 Task: Create a due date automation trigger when advanced on, on the monday of the week before a card is due add dates due in 1 days at 11:00 AM.
Action: Mouse moved to (1256, 101)
Screenshot: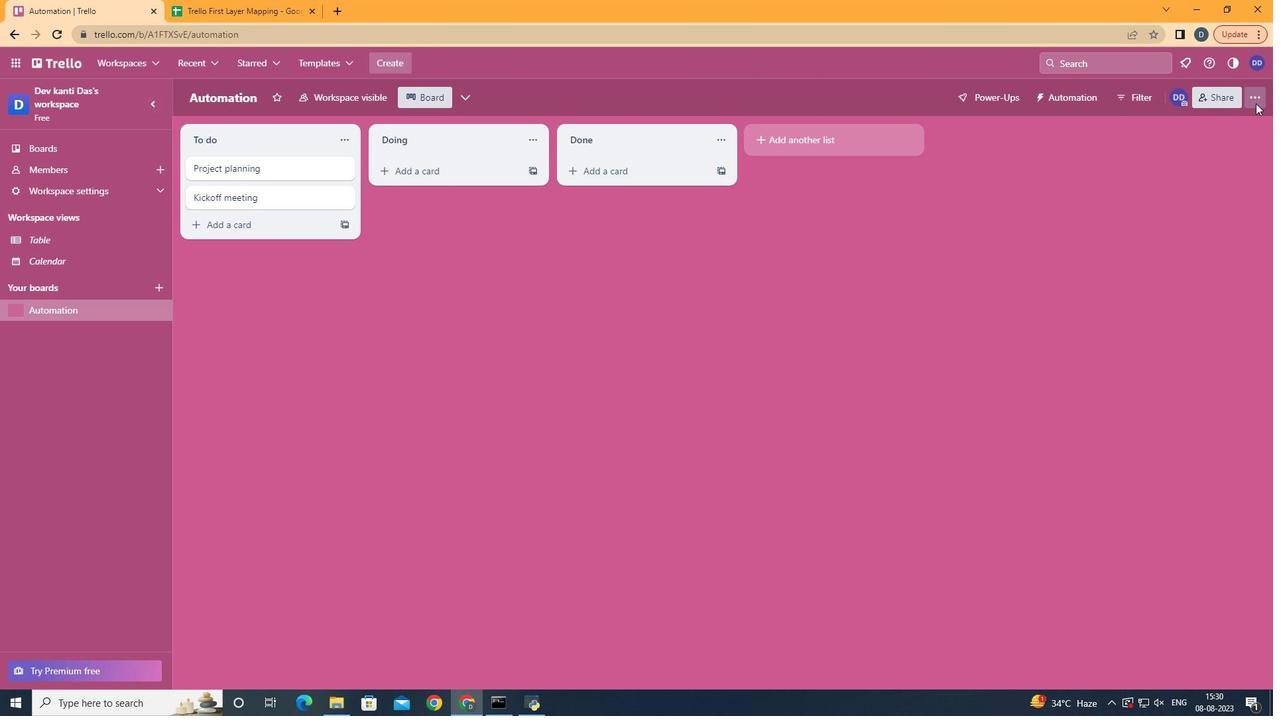 
Action: Mouse pressed left at (1256, 101)
Screenshot: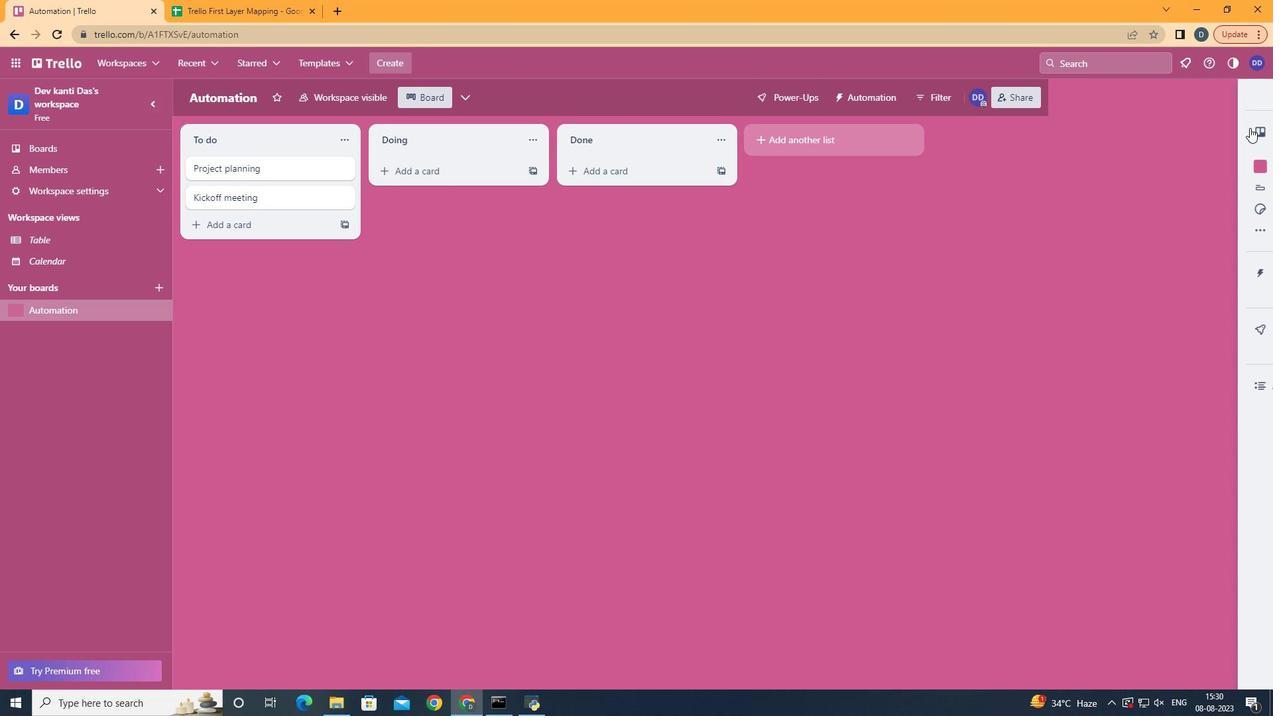 
Action: Mouse moved to (1195, 279)
Screenshot: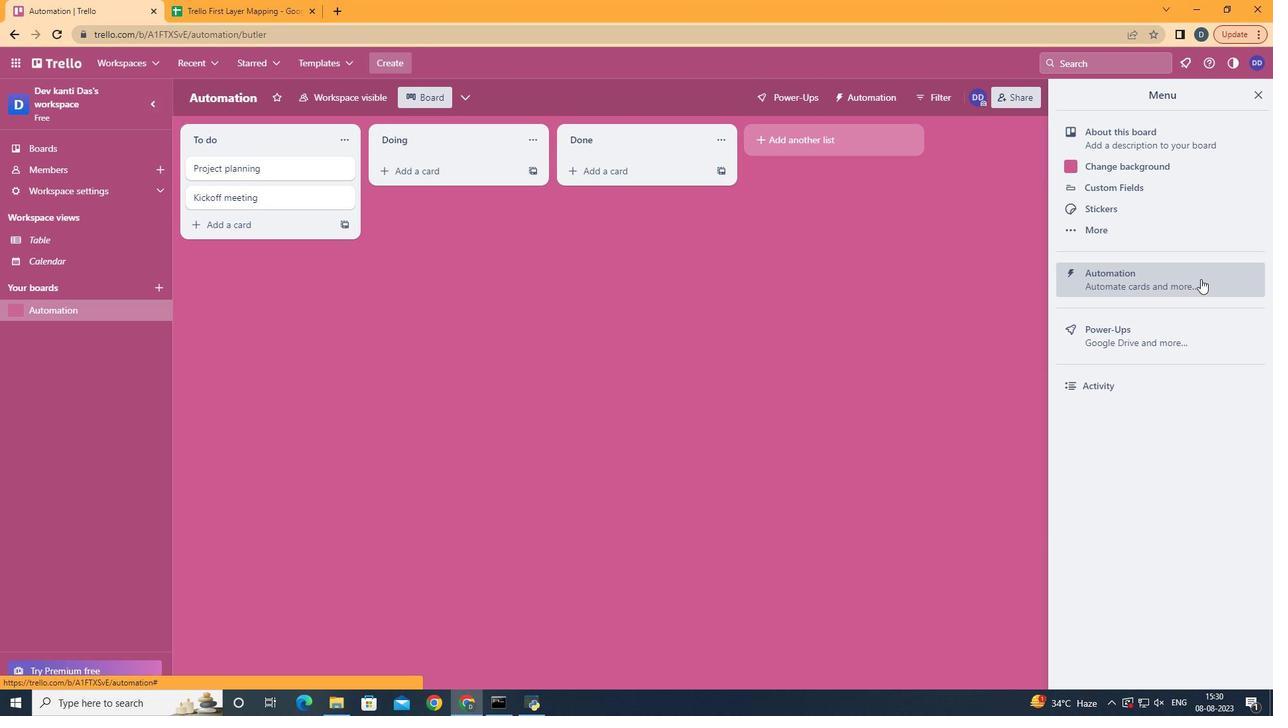 
Action: Mouse pressed left at (1195, 279)
Screenshot: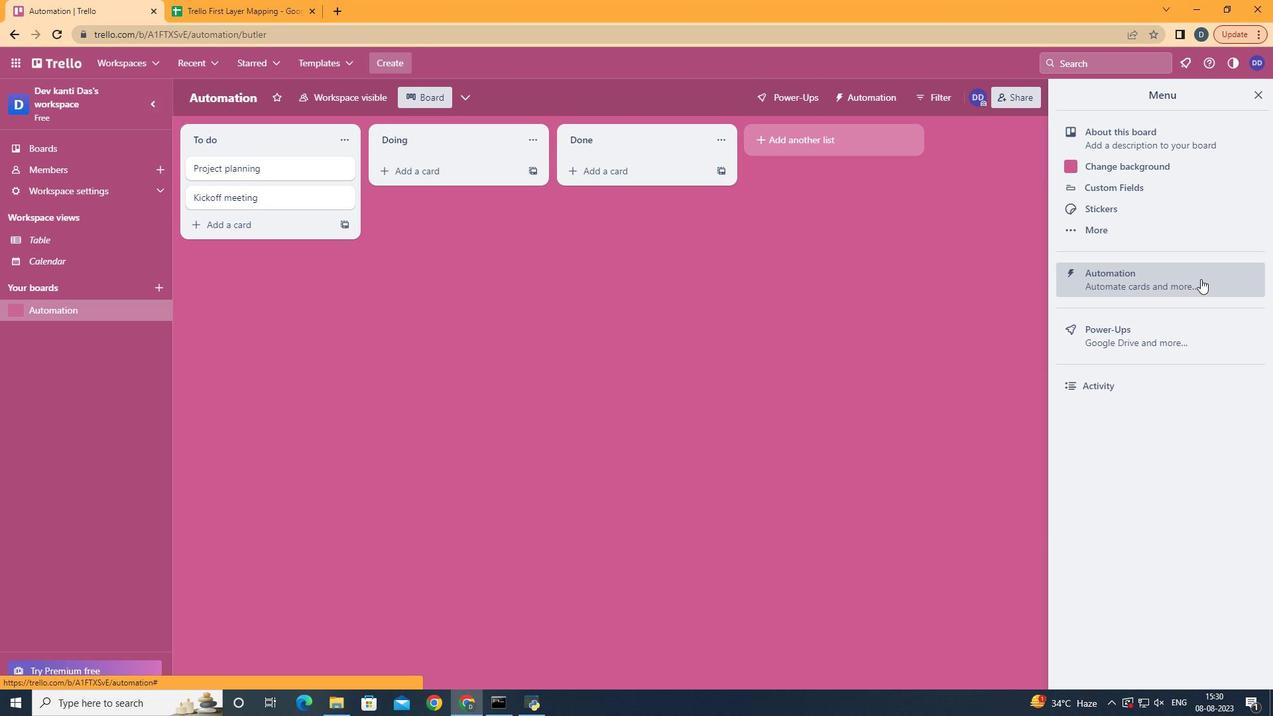 
Action: Mouse moved to (226, 265)
Screenshot: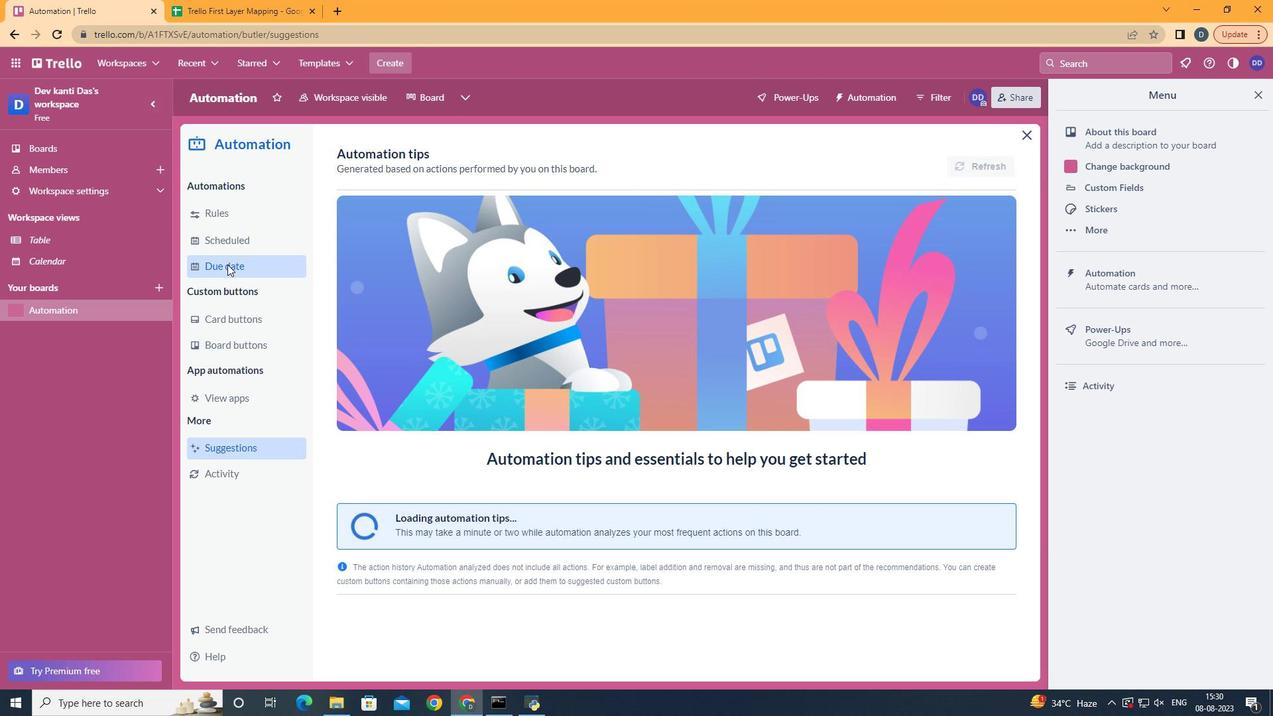 
Action: Mouse pressed left at (226, 265)
Screenshot: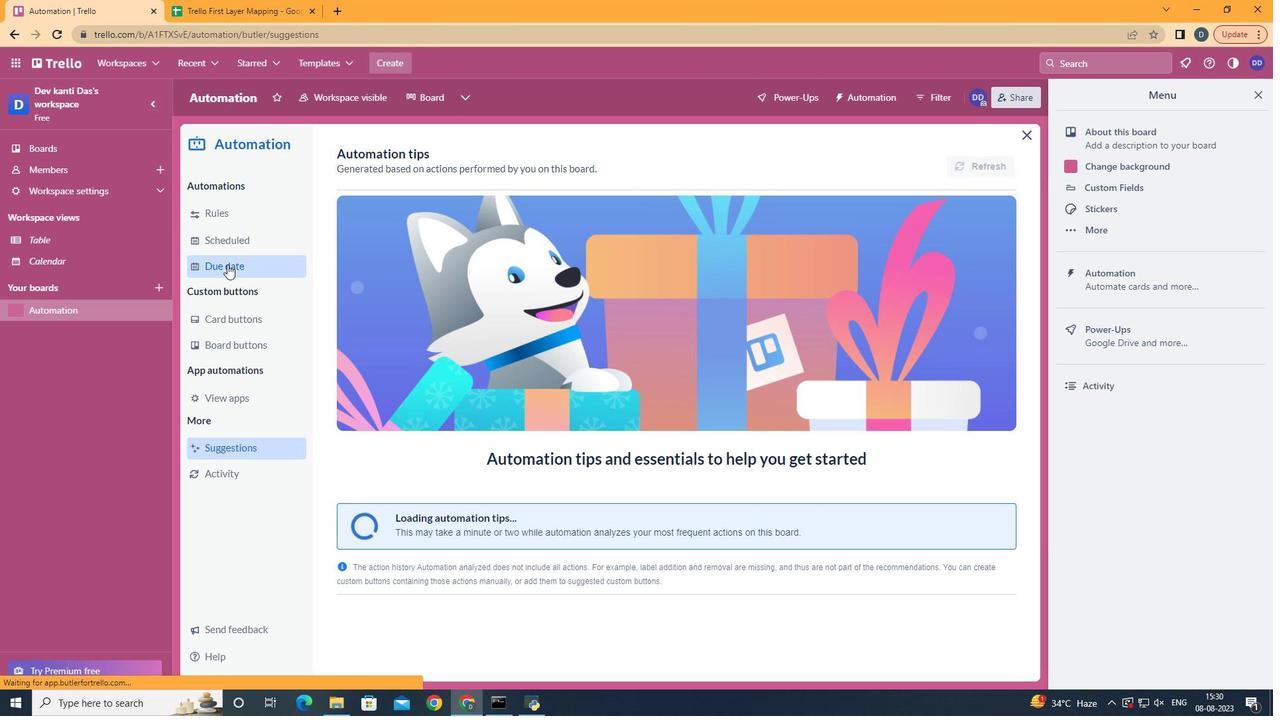 
Action: Mouse moved to (933, 156)
Screenshot: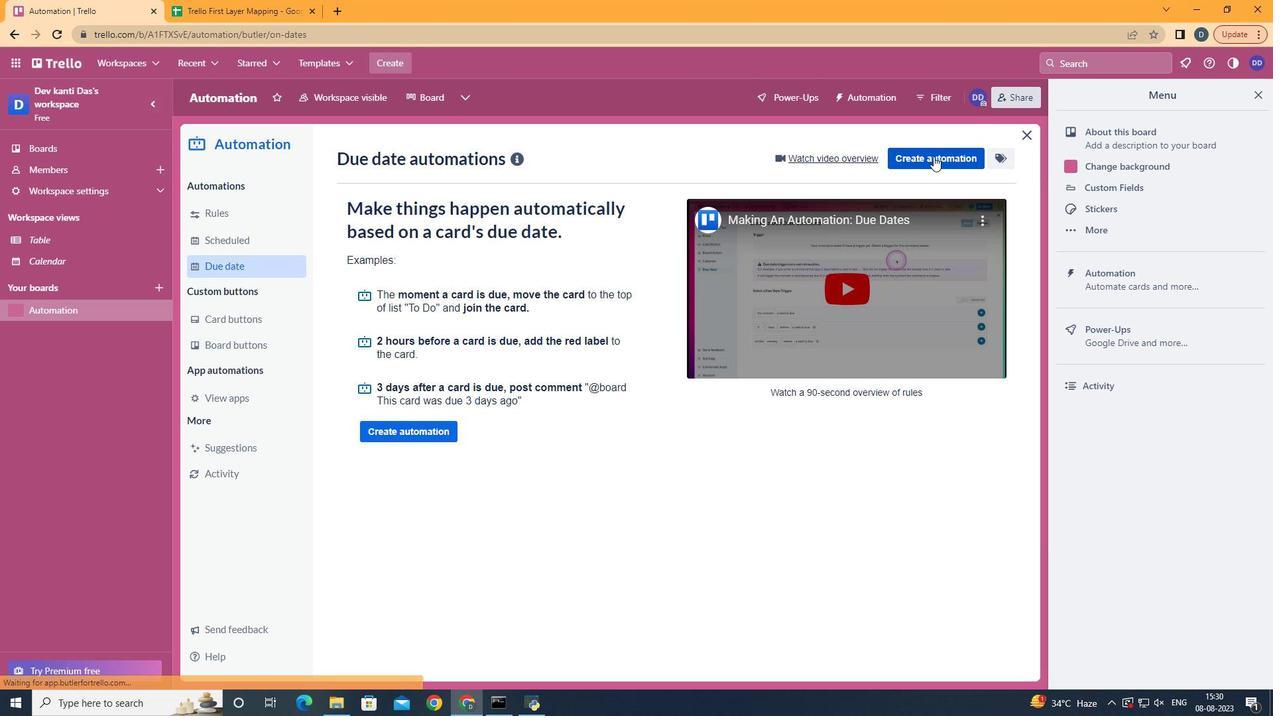 
Action: Mouse pressed left at (933, 156)
Screenshot: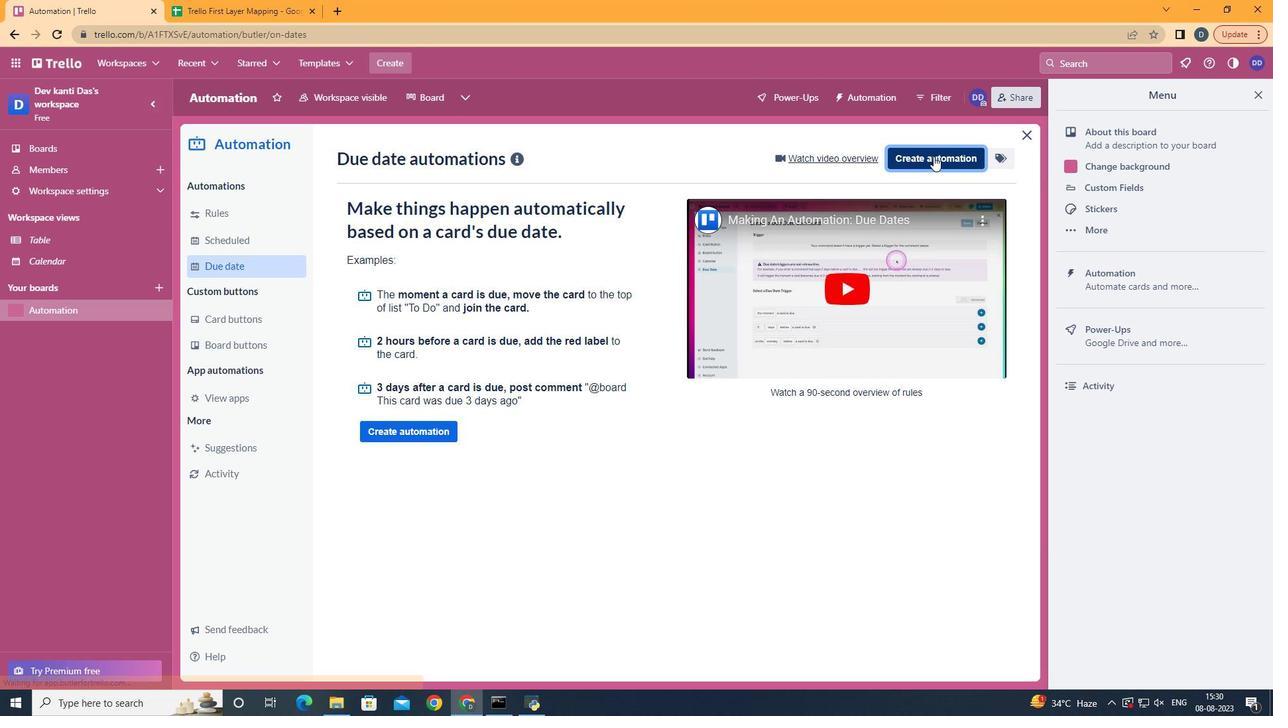 
Action: Mouse moved to (705, 288)
Screenshot: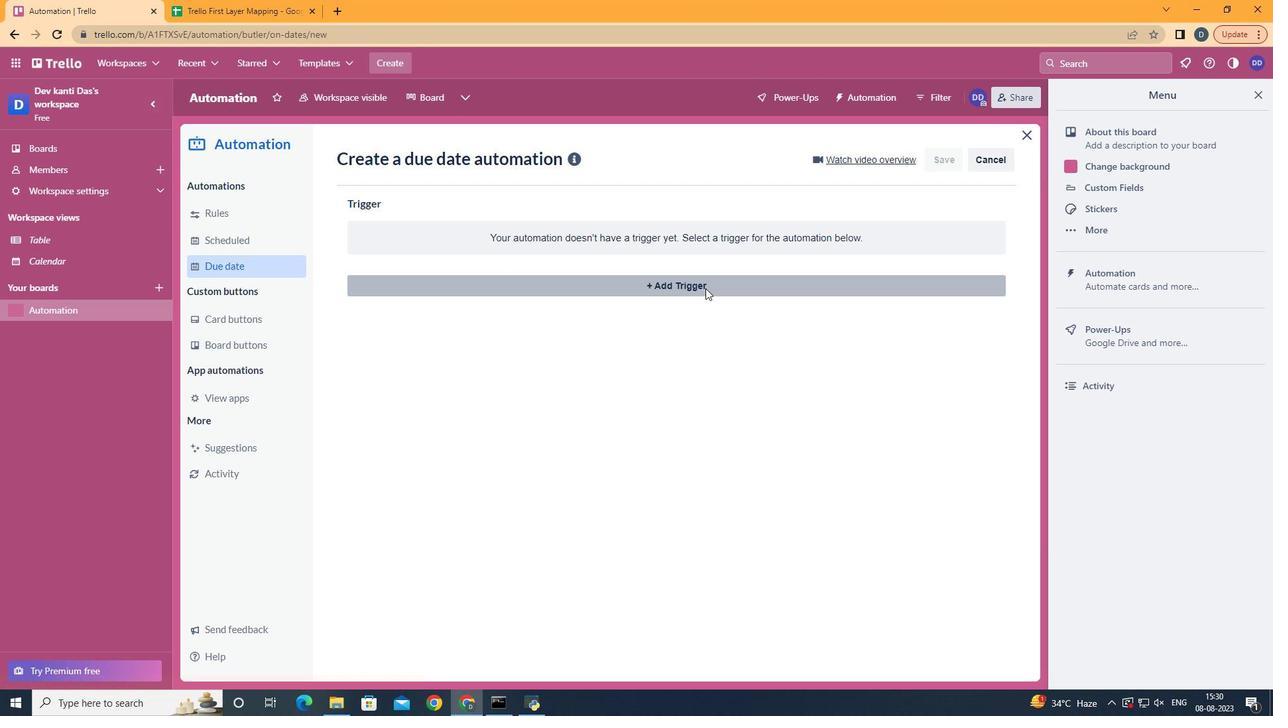 
Action: Mouse pressed left at (705, 288)
Screenshot: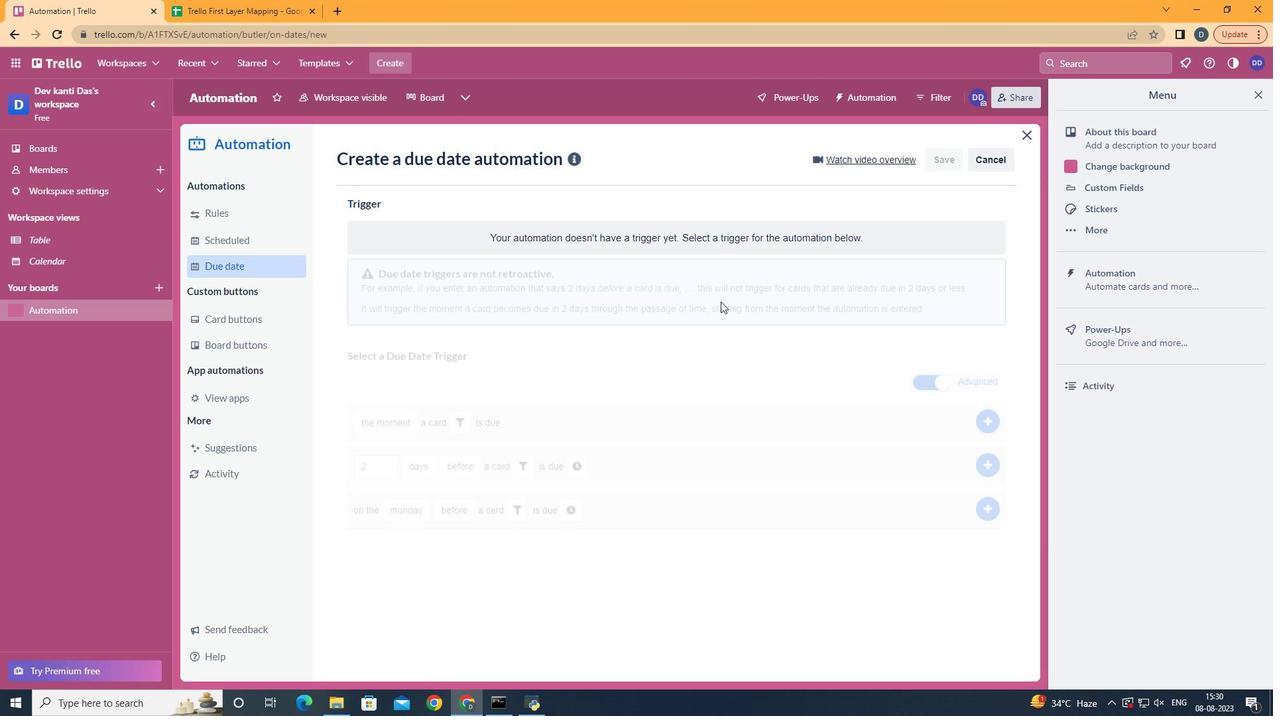 
Action: Mouse moved to (457, 628)
Screenshot: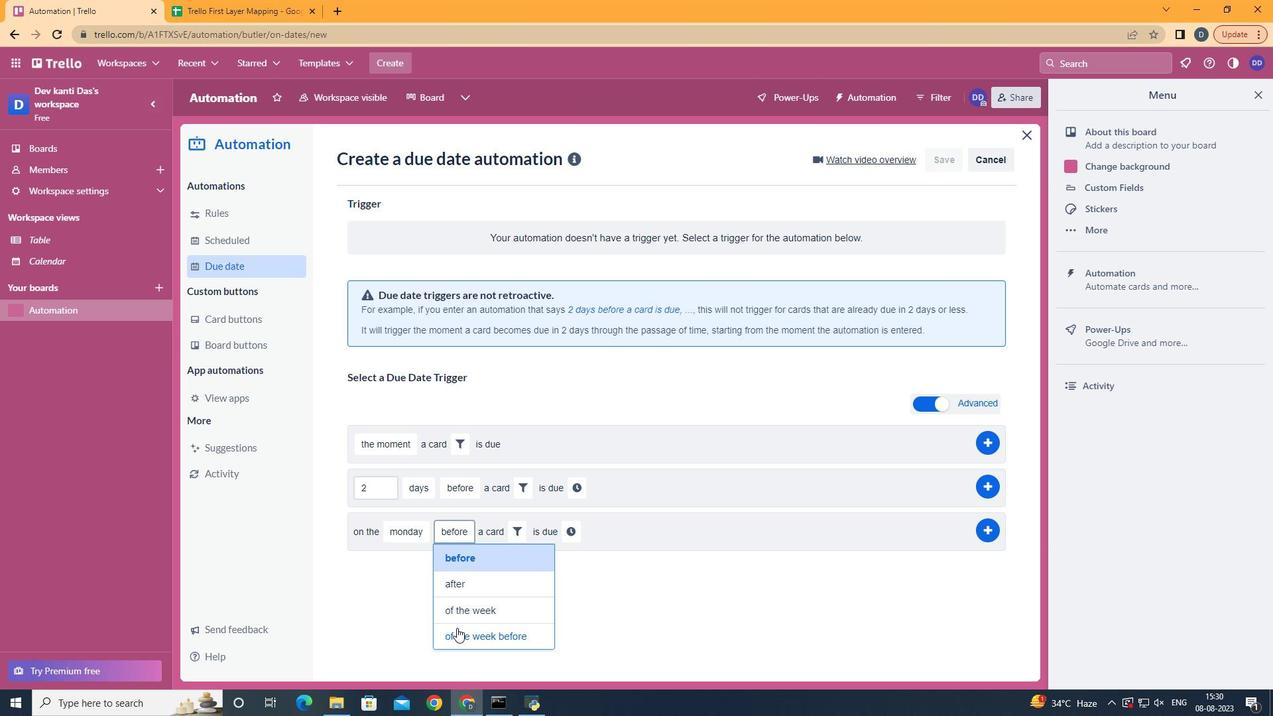 
Action: Mouse pressed left at (457, 628)
Screenshot: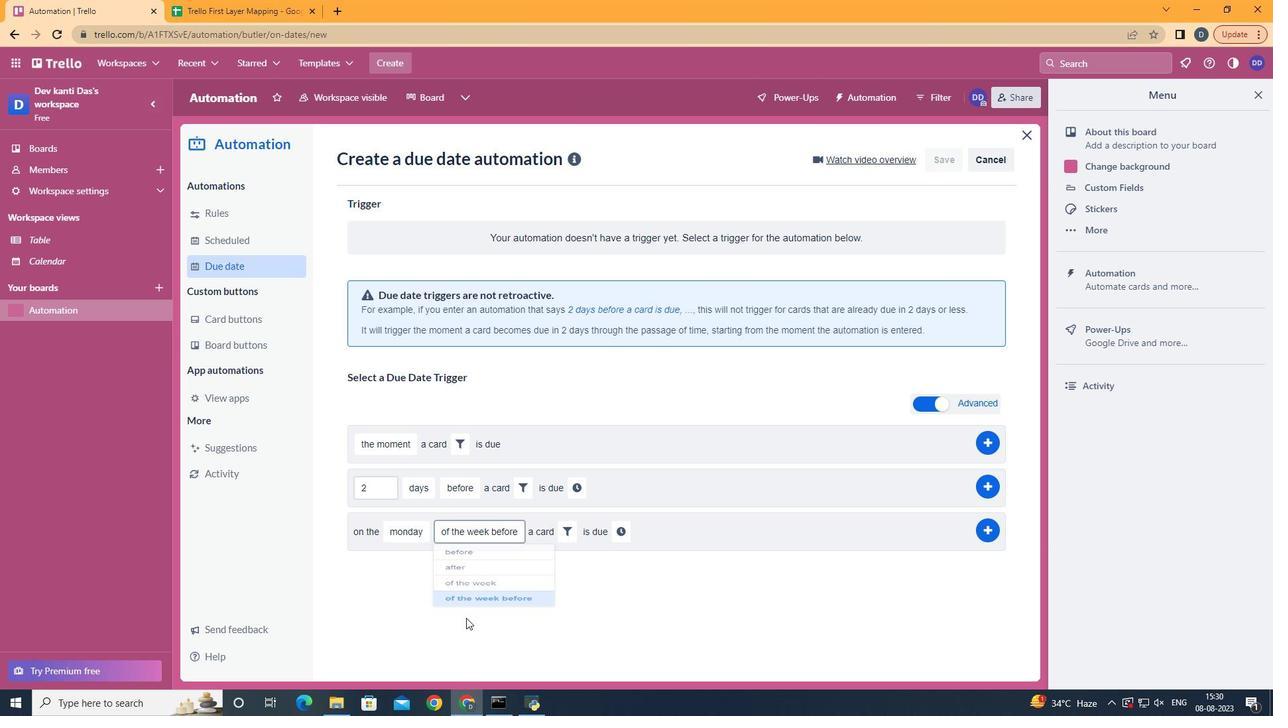 
Action: Mouse moved to (561, 526)
Screenshot: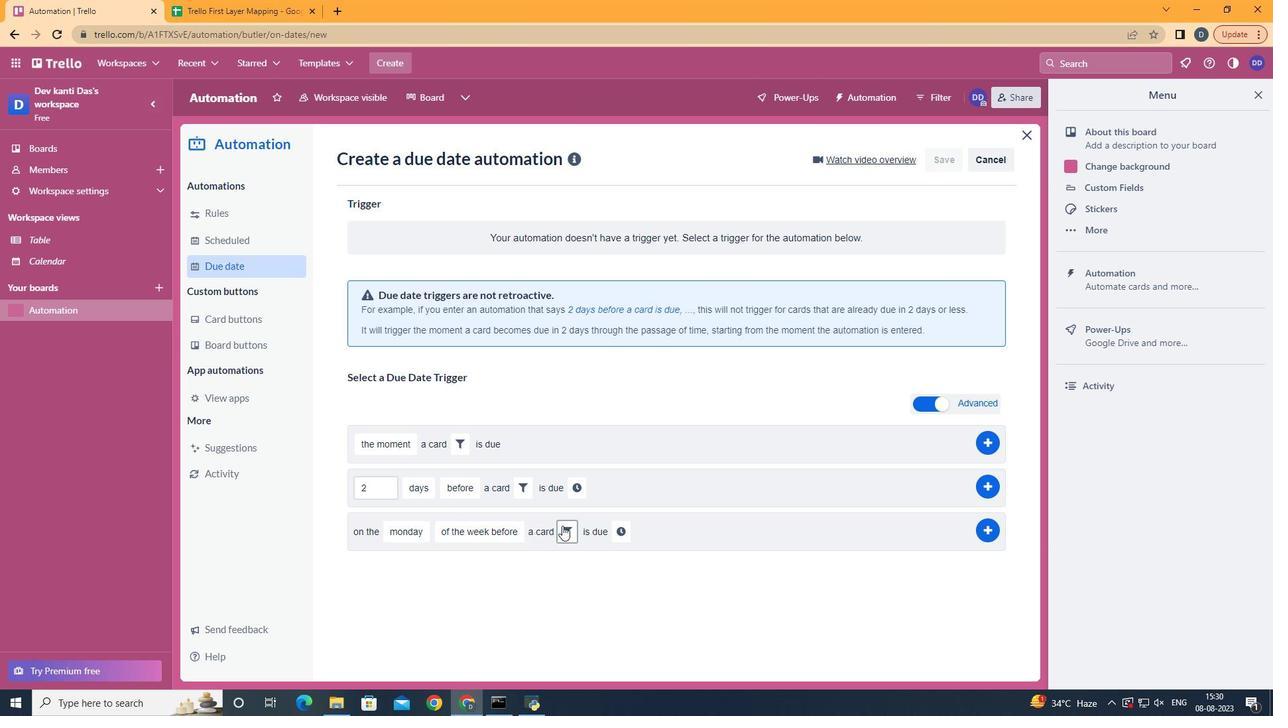
Action: Mouse pressed left at (561, 526)
Screenshot: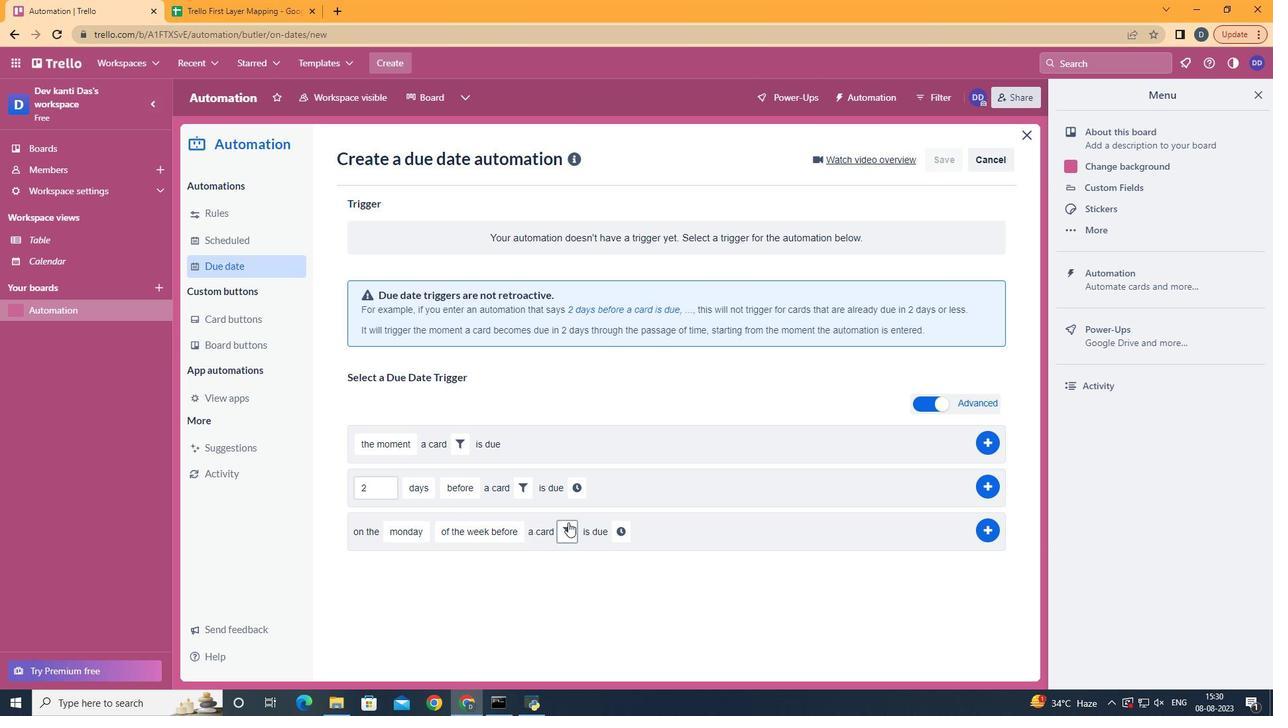 
Action: Mouse moved to (627, 583)
Screenshot: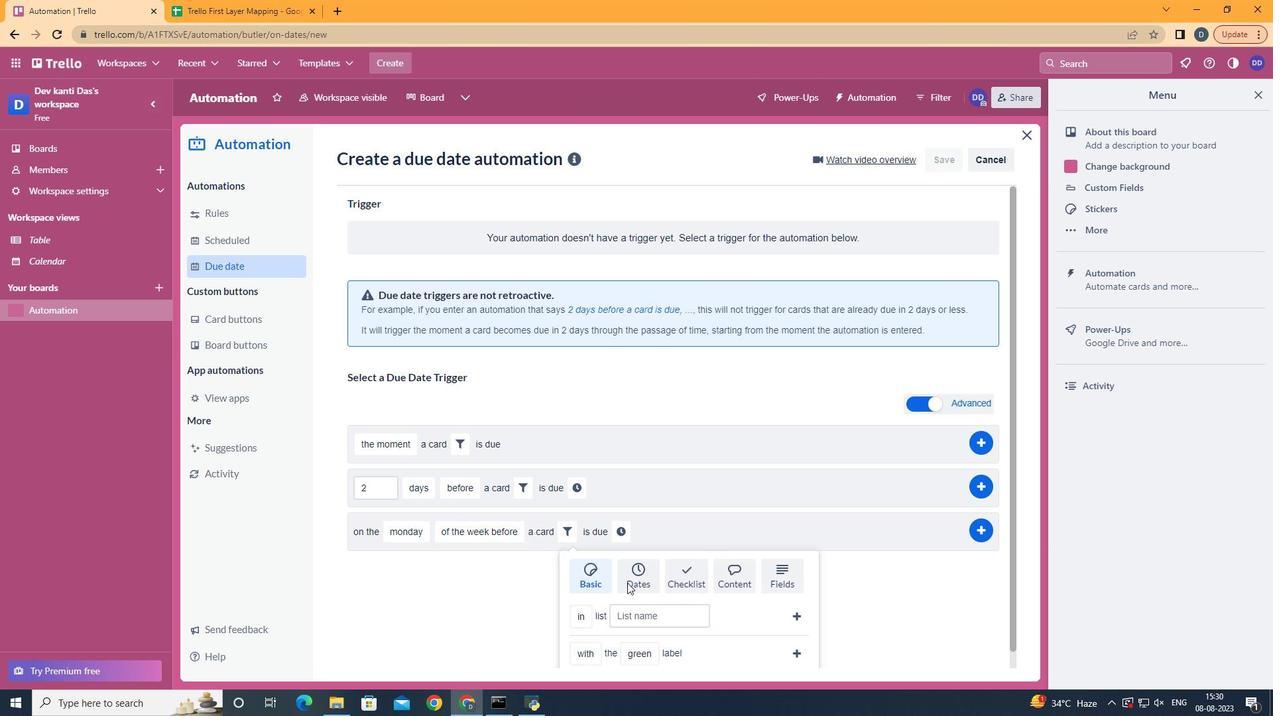 
Action: Mouse pressed left at (627, 583)
Screenshot: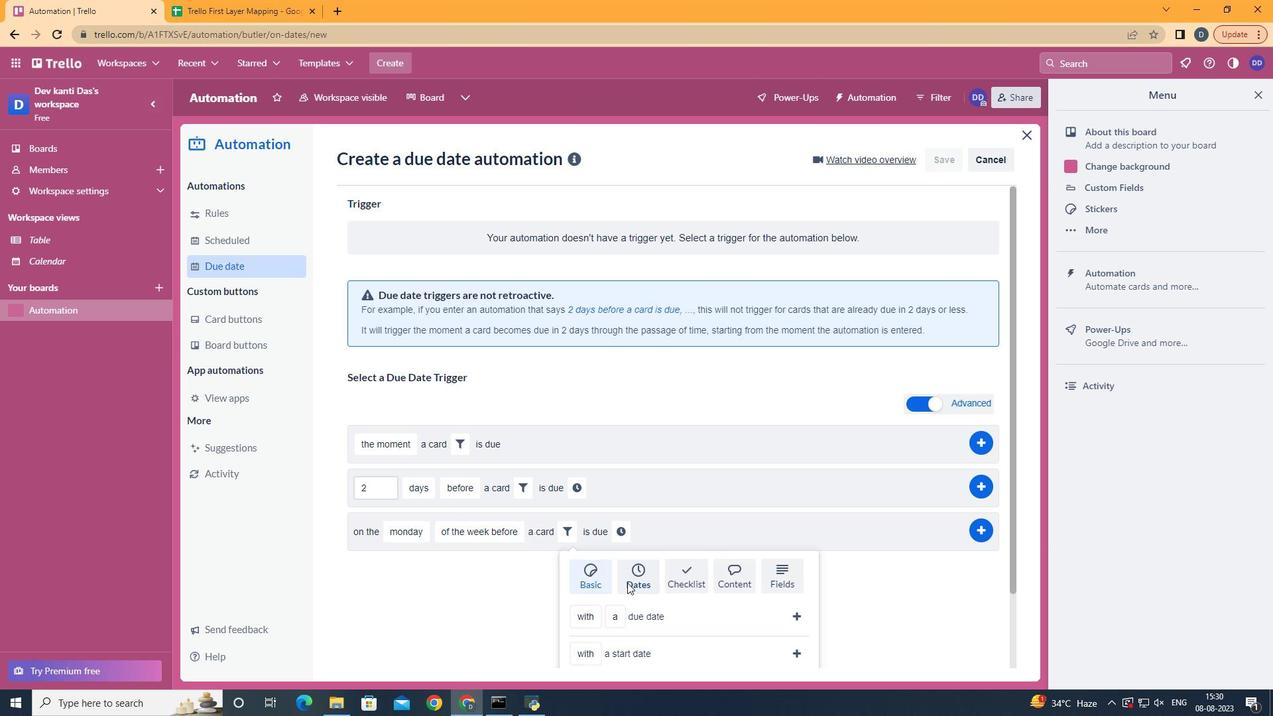 
Action: Mouse scrolled (627, 582) with delta (0, 0)
Screenshot: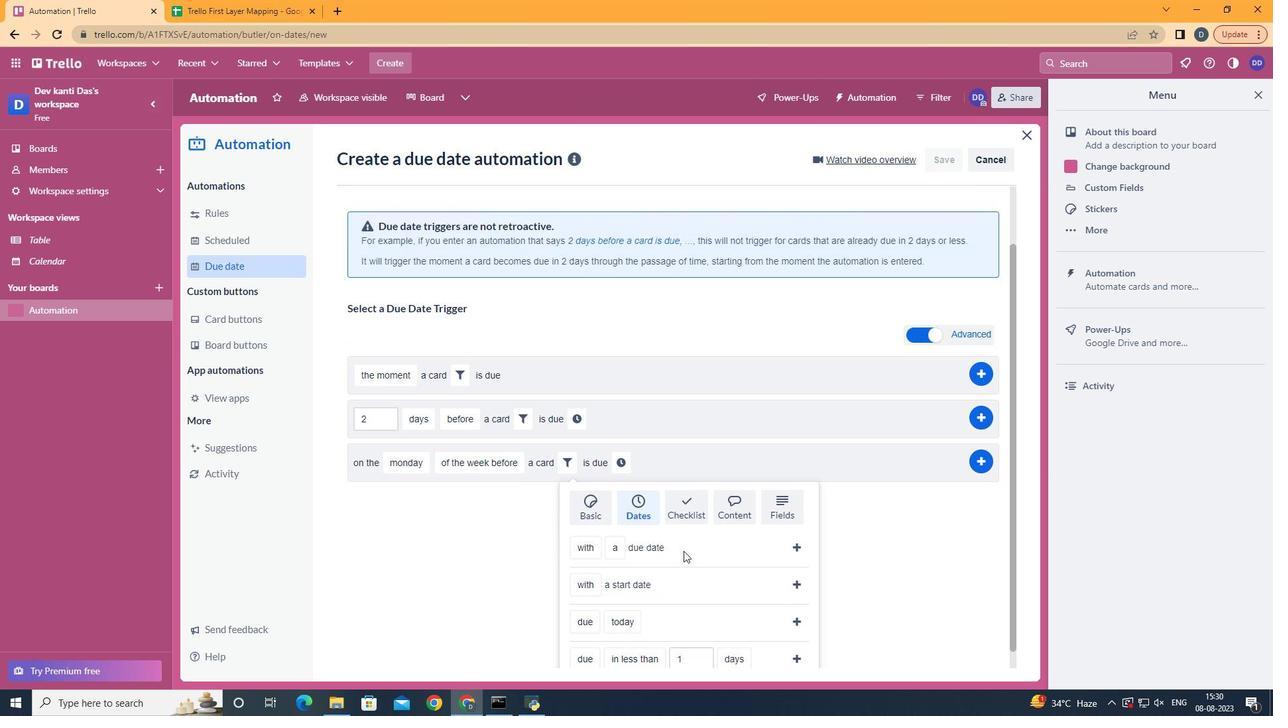 
Action: Mouse scrolled (627, 582) with delta (0, 0)
Screenshot: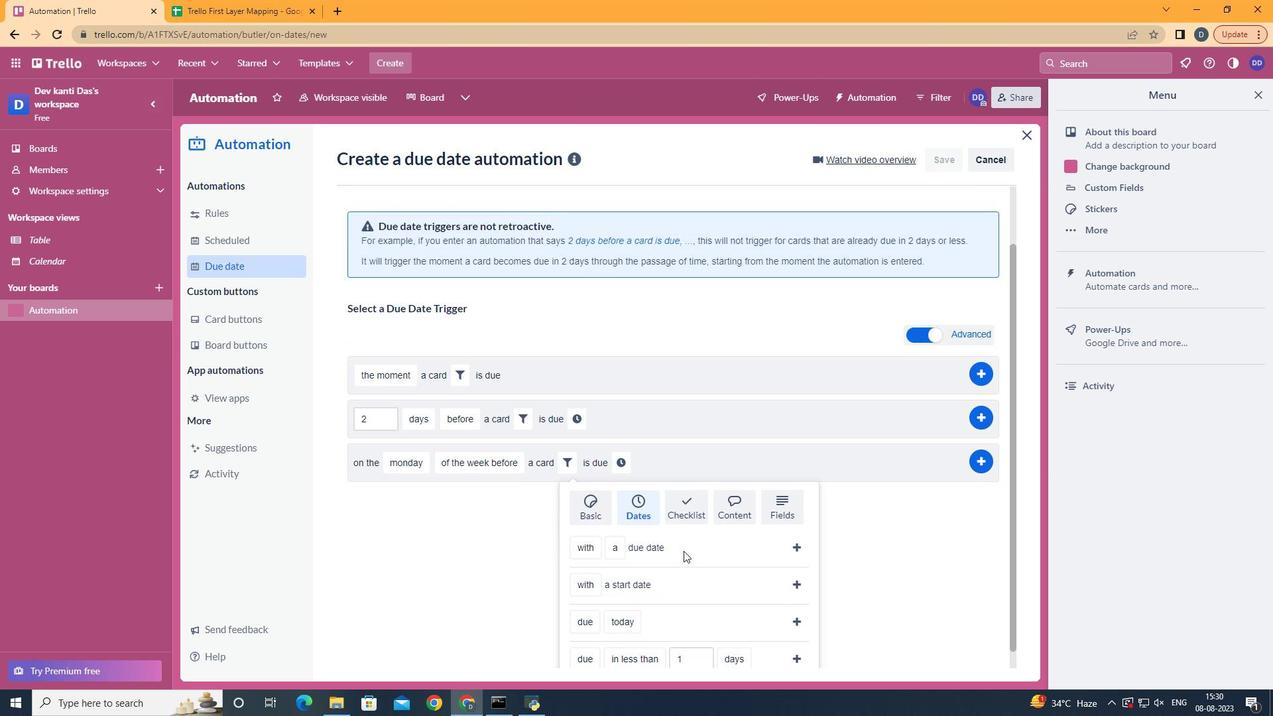
Action: Mouse scrolled (627, 582) with delta (0, 0)
Screenshot: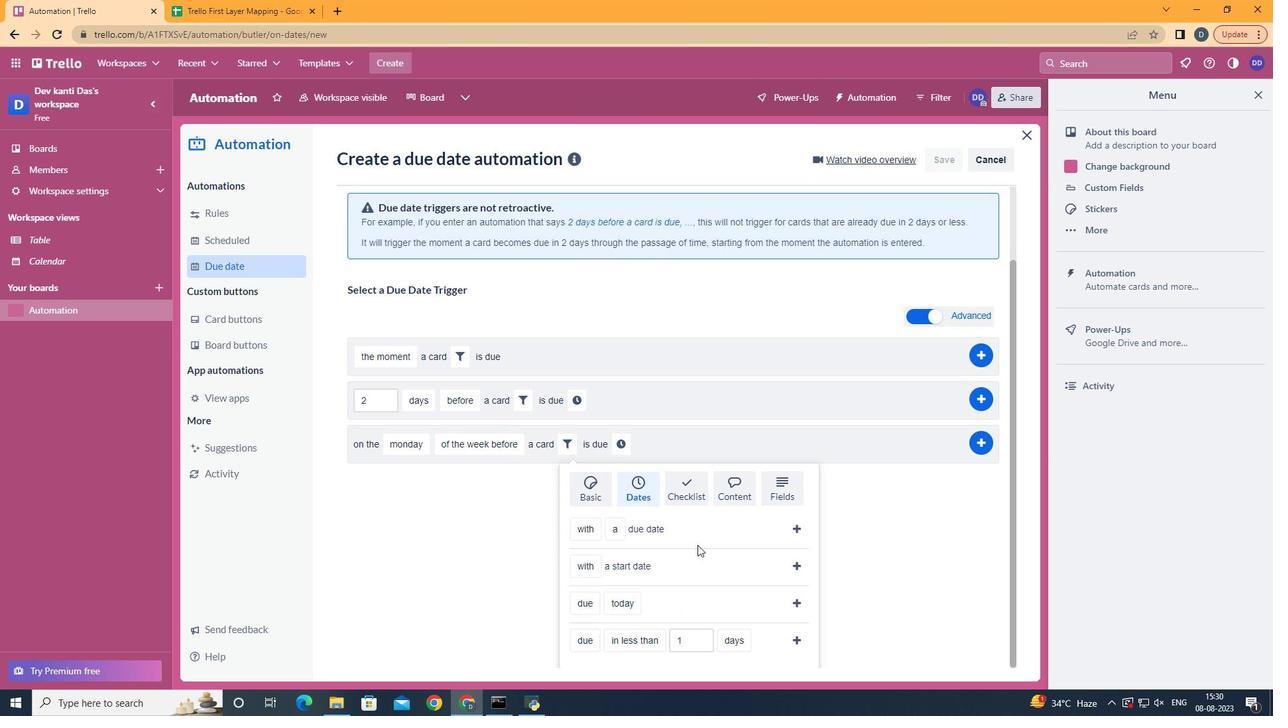 
Action: Mouse scrolled (627, 582) with delta (0, 0)
Screenshot: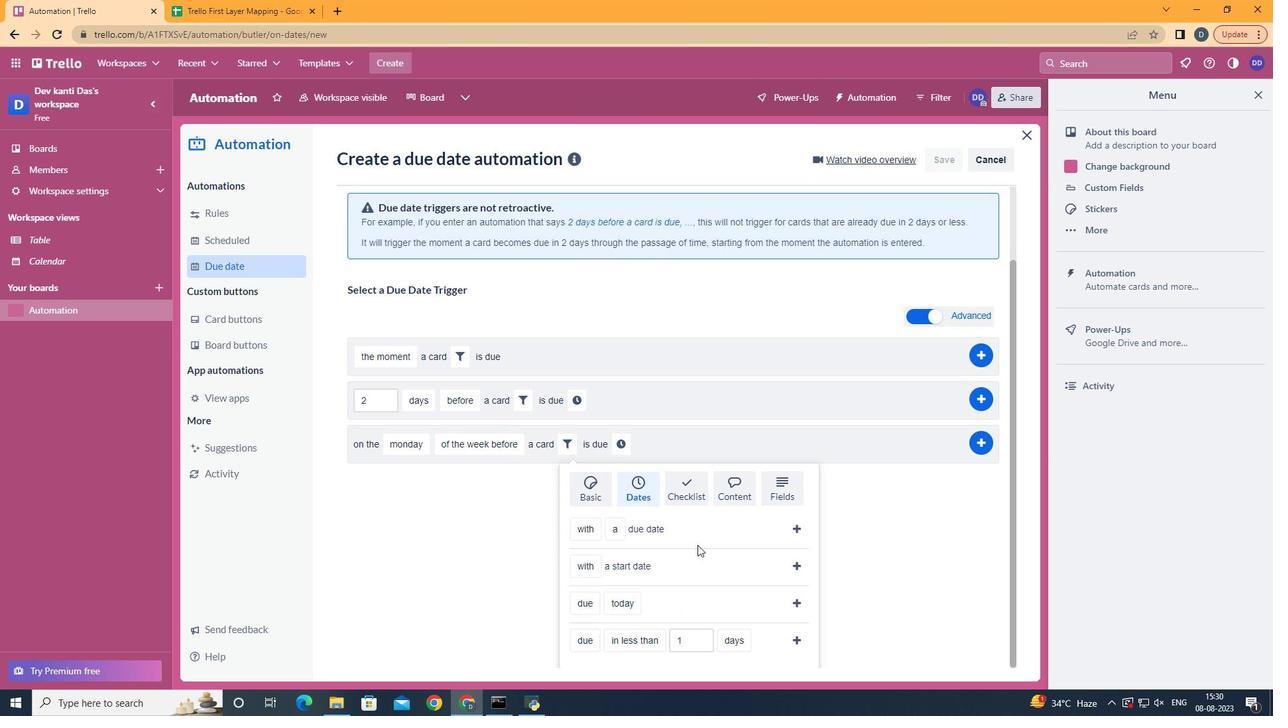 
Action: Mouse scrolled (627, 582) with delta (0, 0)
Screenshot: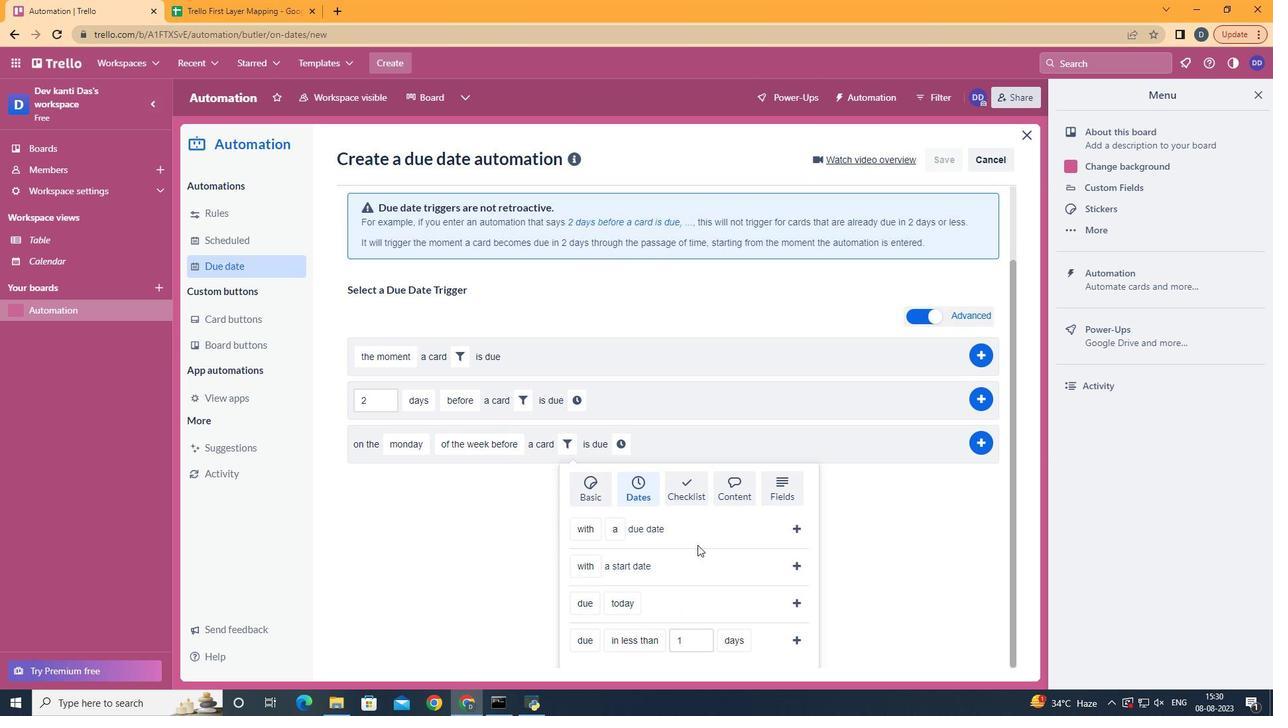 
Action: Mouse moved to (606, 581)
Screenshot: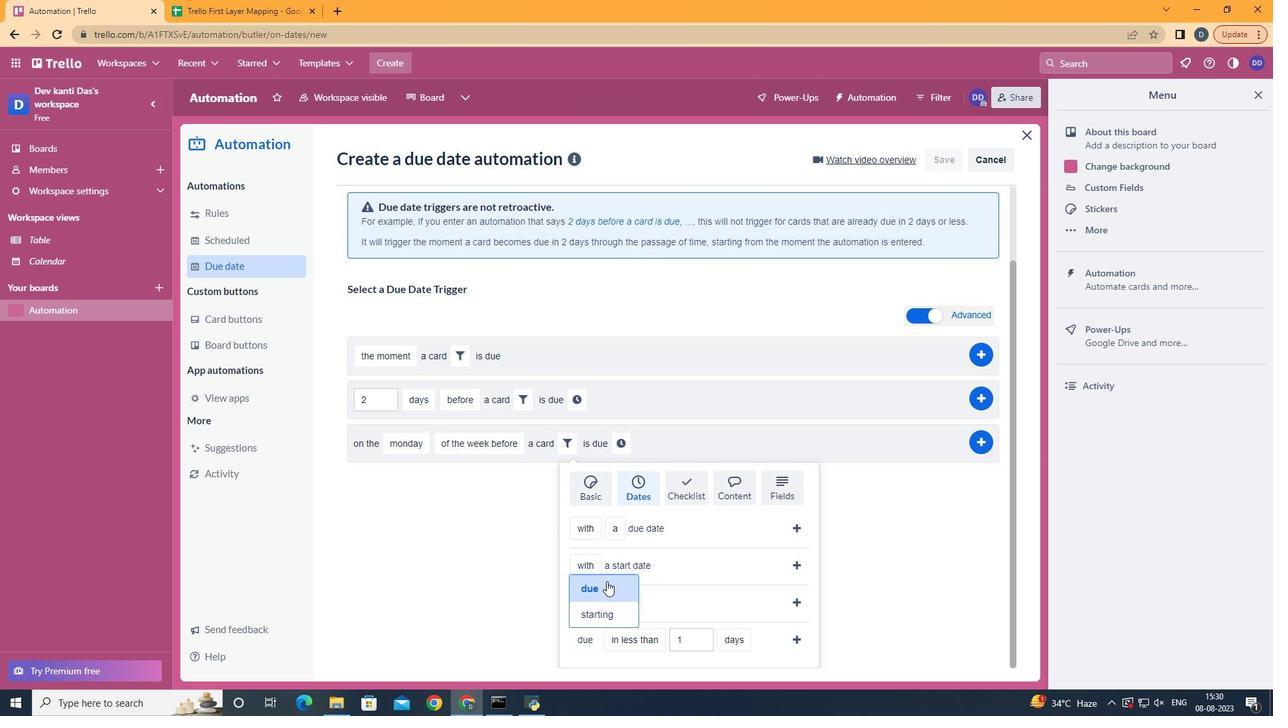 
Action: Mouse pressed left at (606, 581)
Screenshot: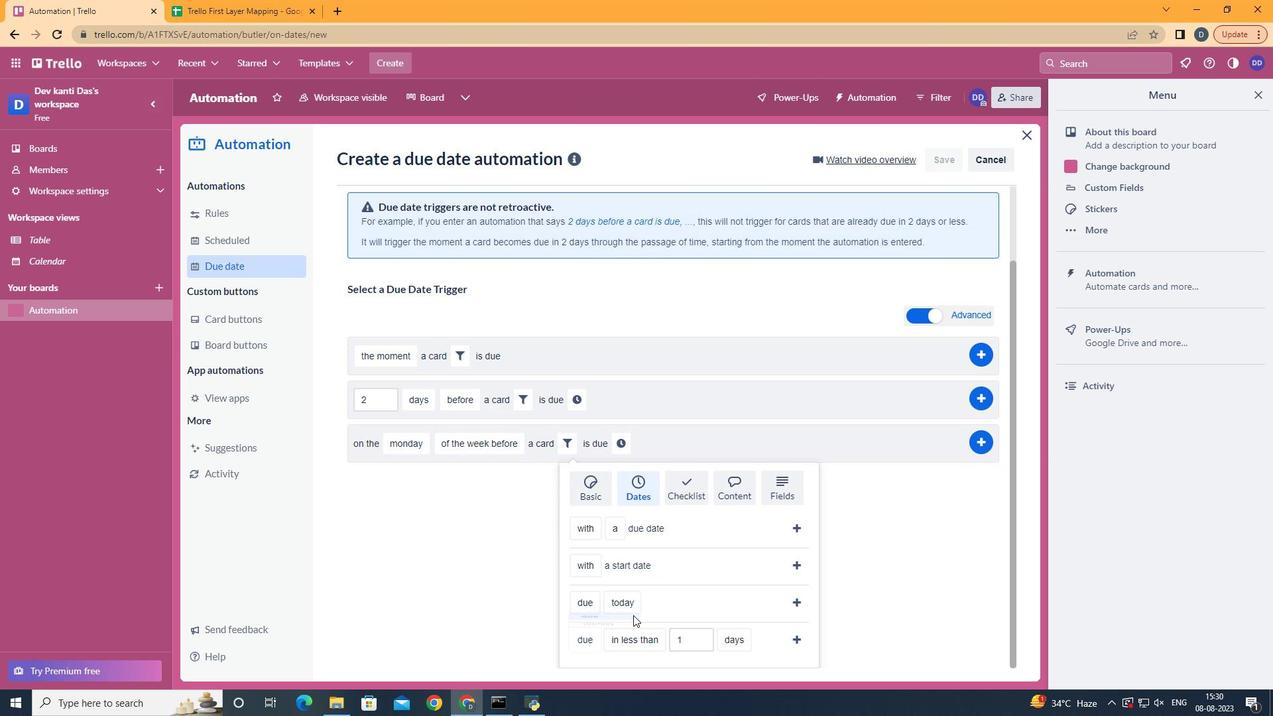 
Action: Mouse moved to (654, 584)
Screenshot: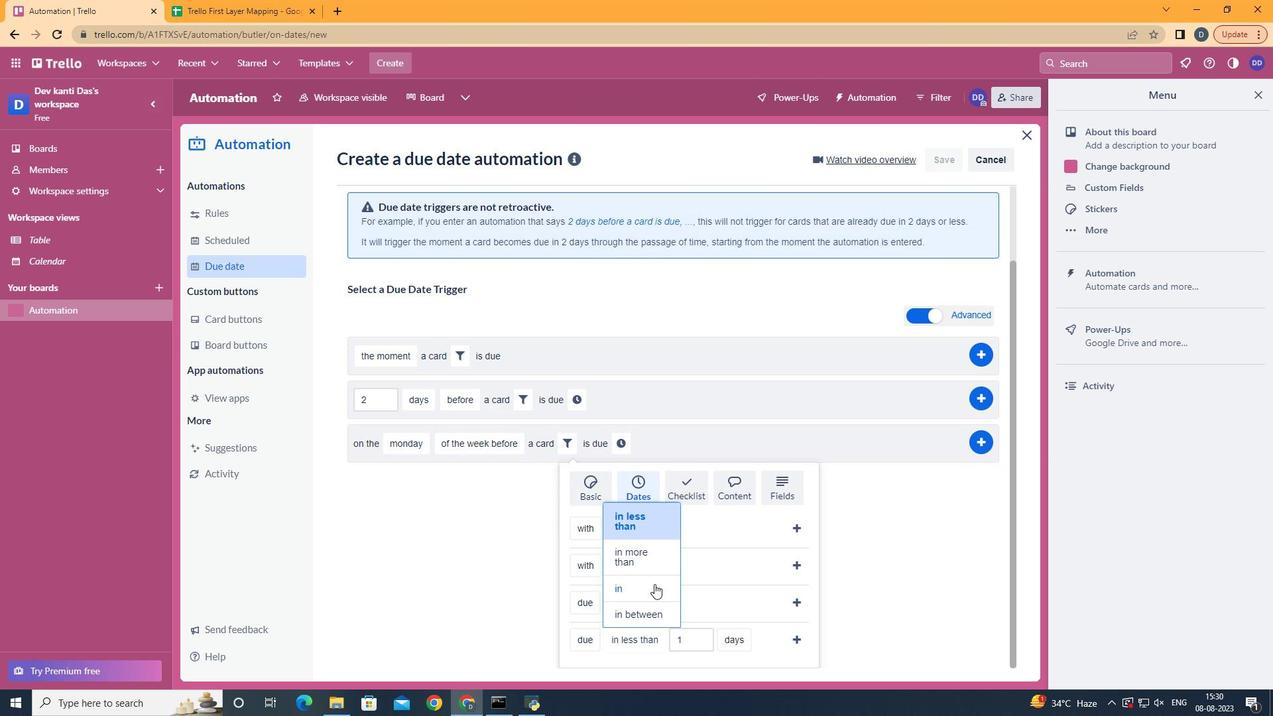 
Action: Mouse pressed left at (654, 584)
Screenshot: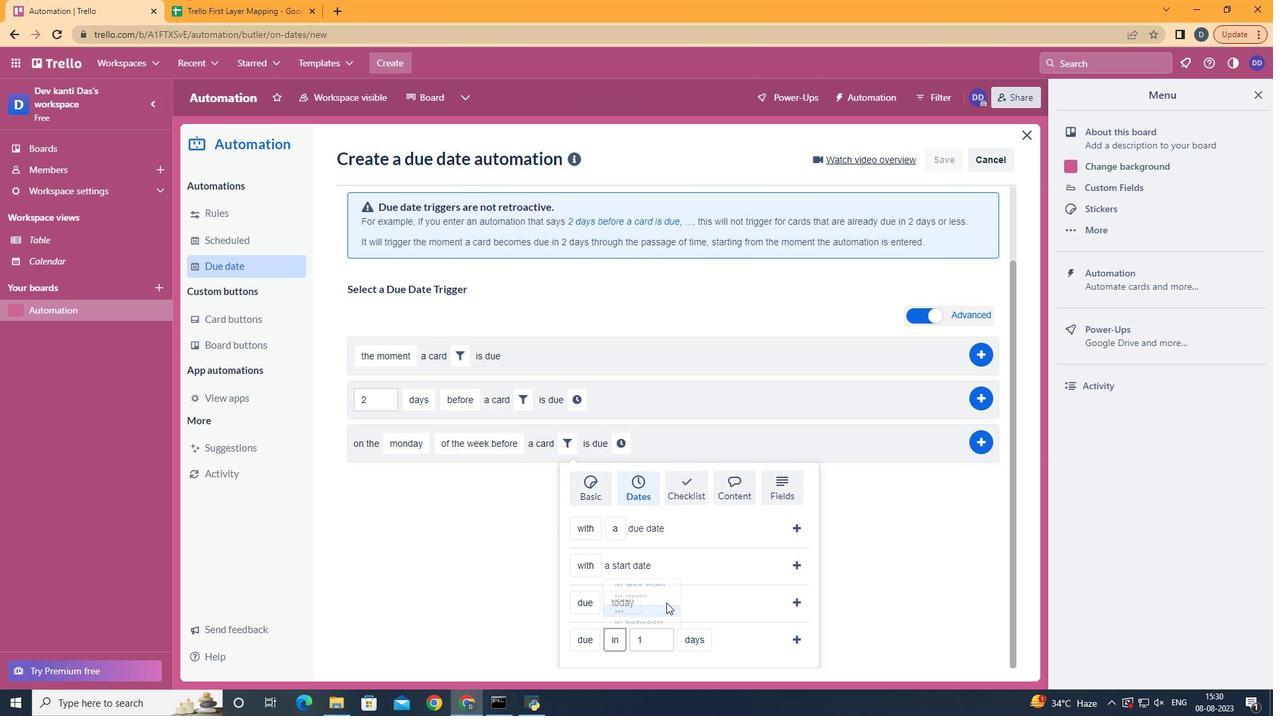 
Action: Mouse moved to (715, 580)
Screenshot: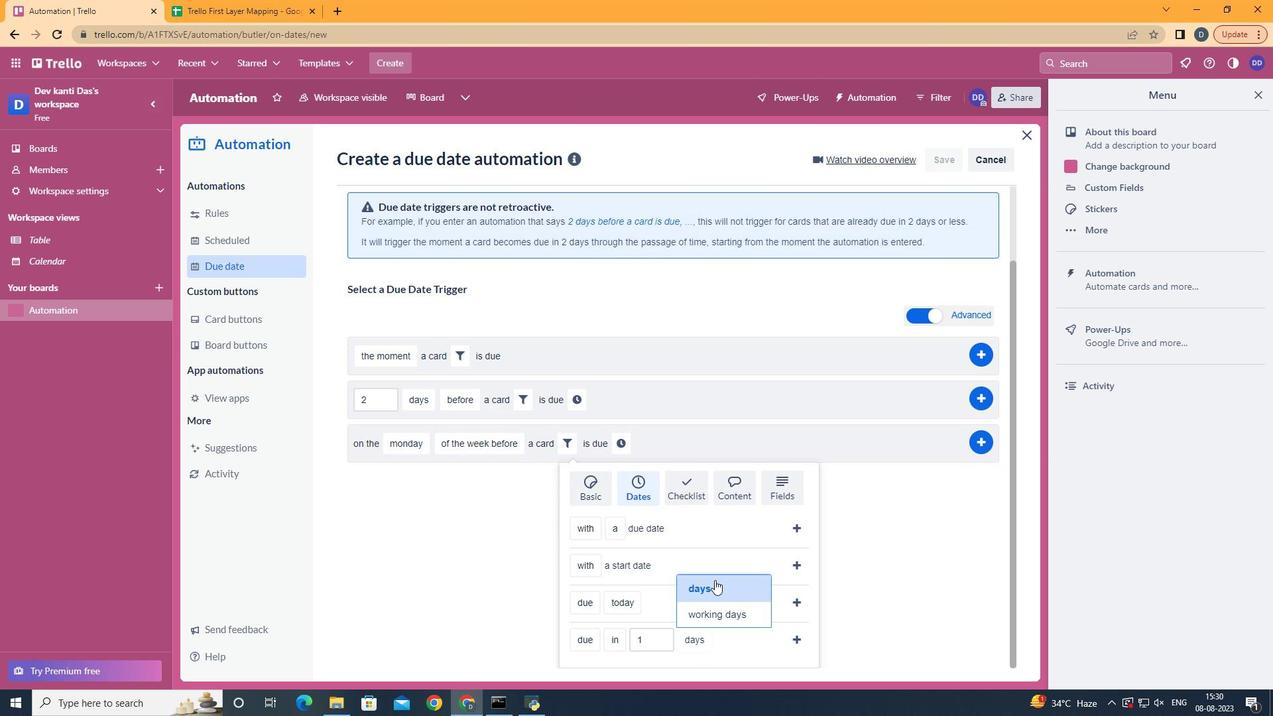 
Action: Mouse pressed left at (715, 580)
Screenshot: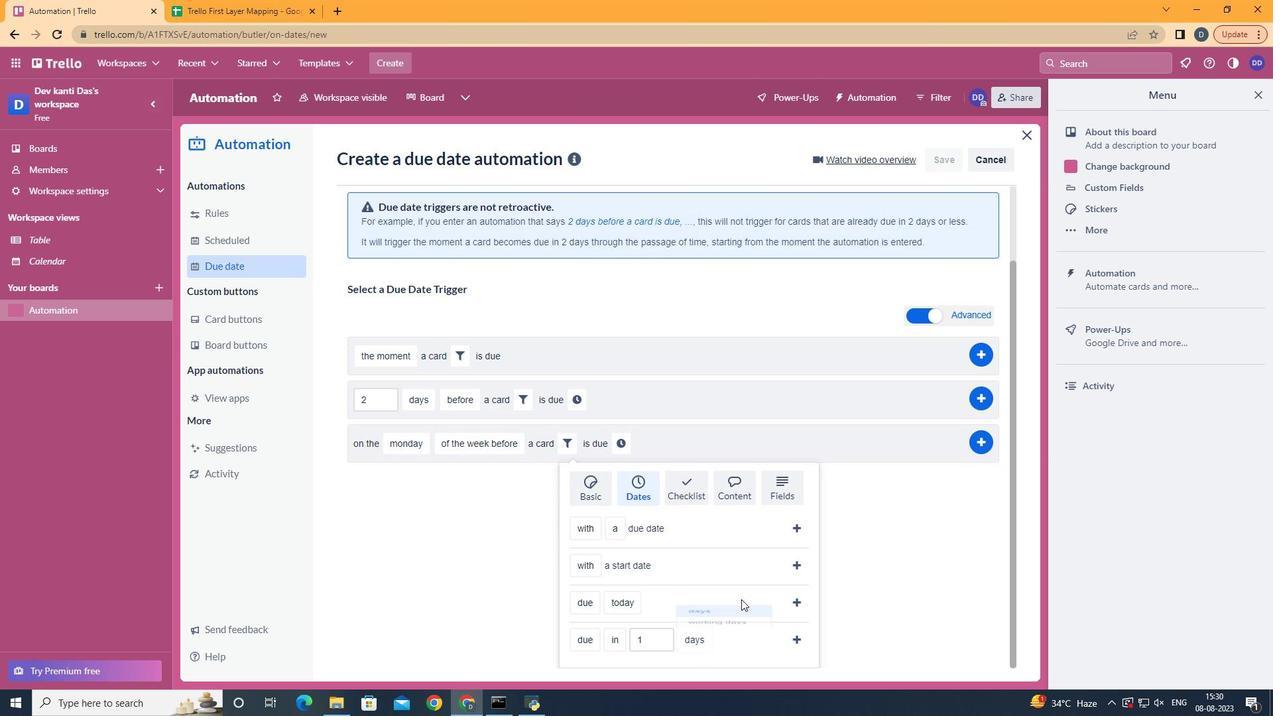 
Action: Mouse moved to (803, 642)
Screenshot: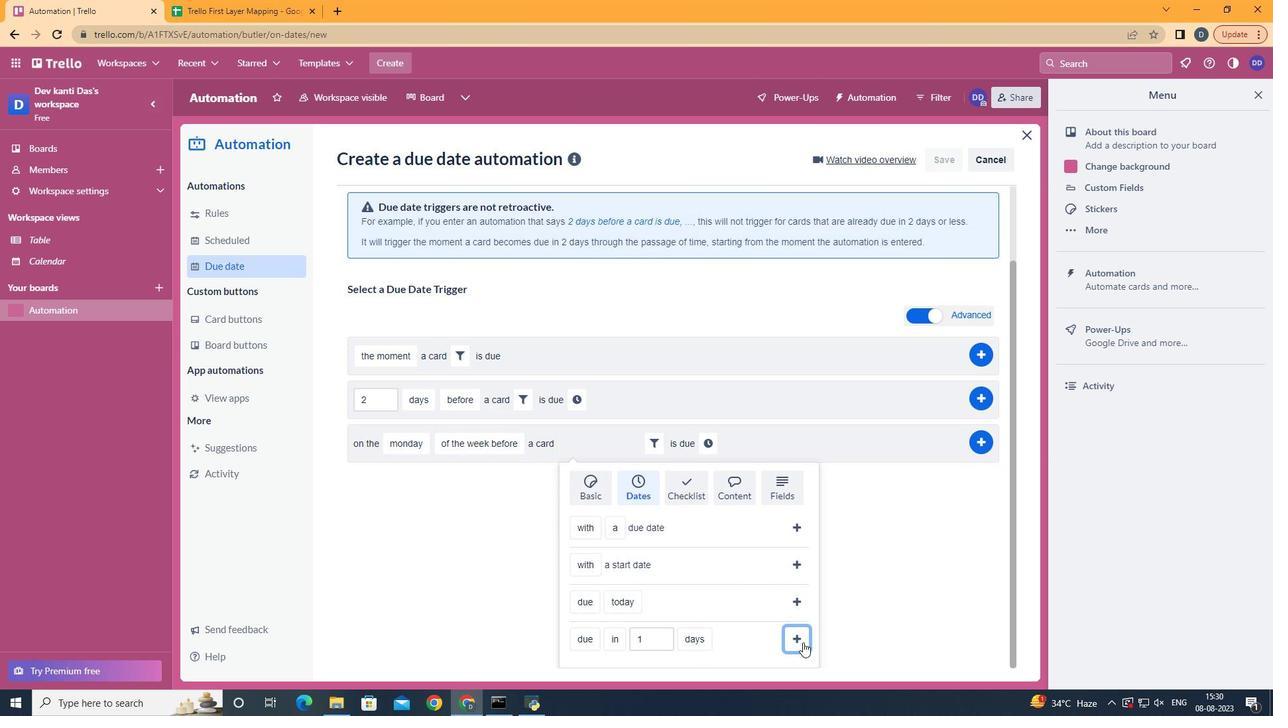
Action: Mouse pressed left at (803, 642)
Screenshot: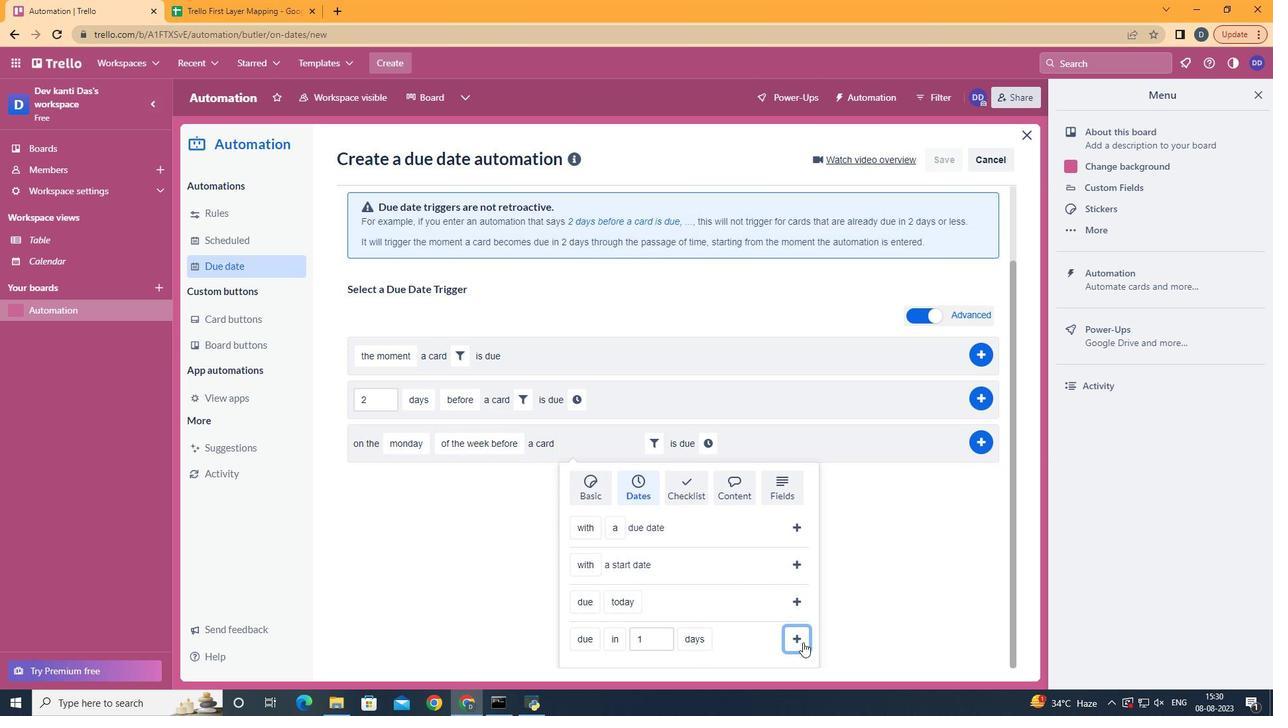 
Action: Mouse moved to (713, 540)
Screenshot: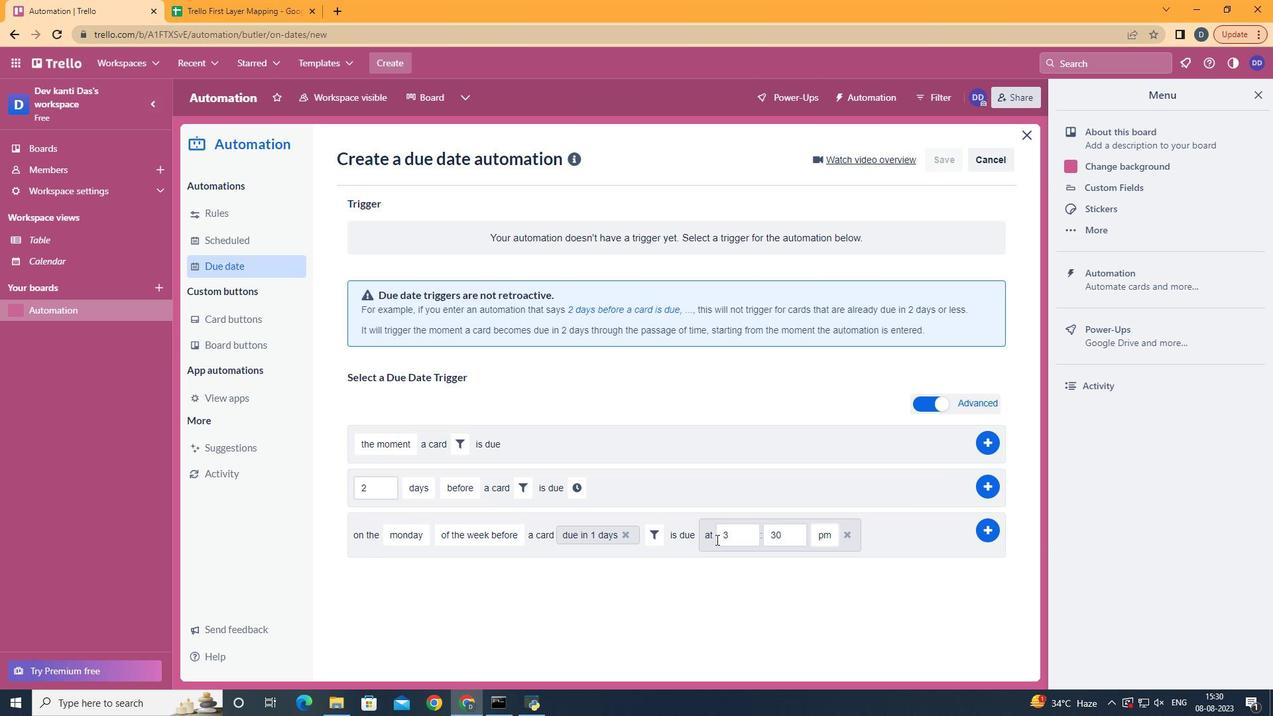 
Action: Mouse pressed left at (713, 540)
Screenshot: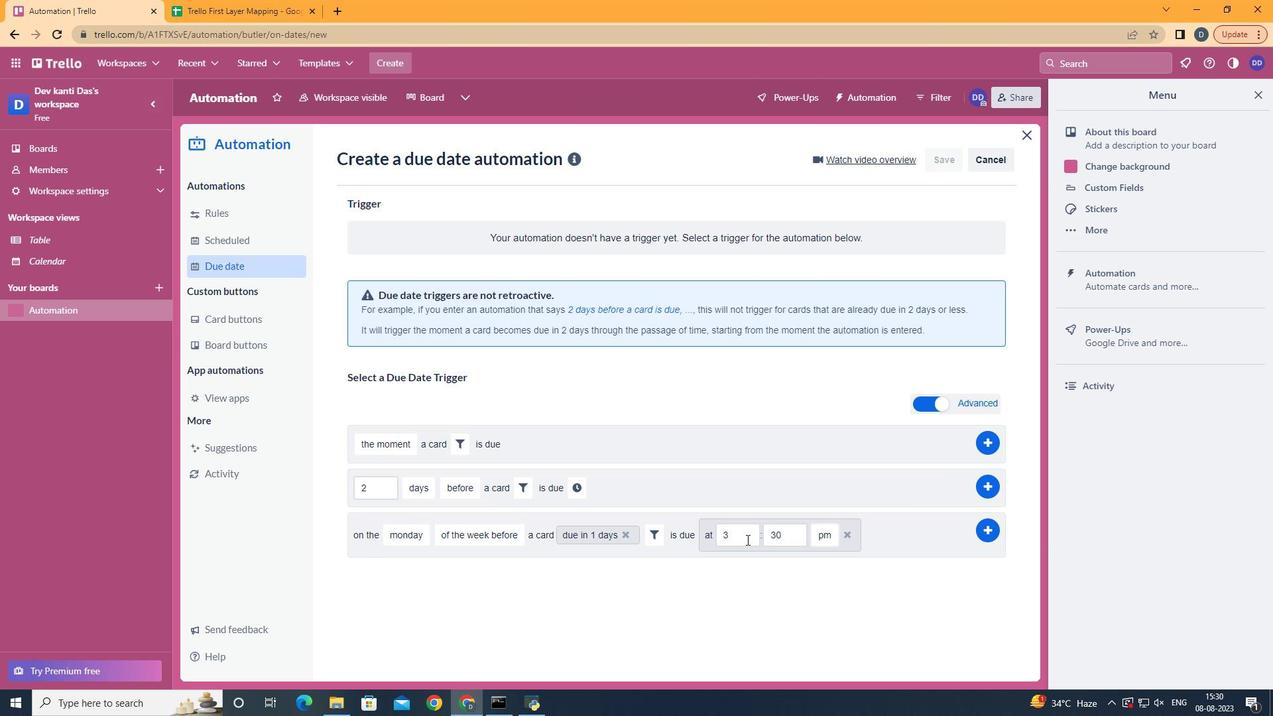 
Action: Mouse moved to (747, 539)
Screenshot: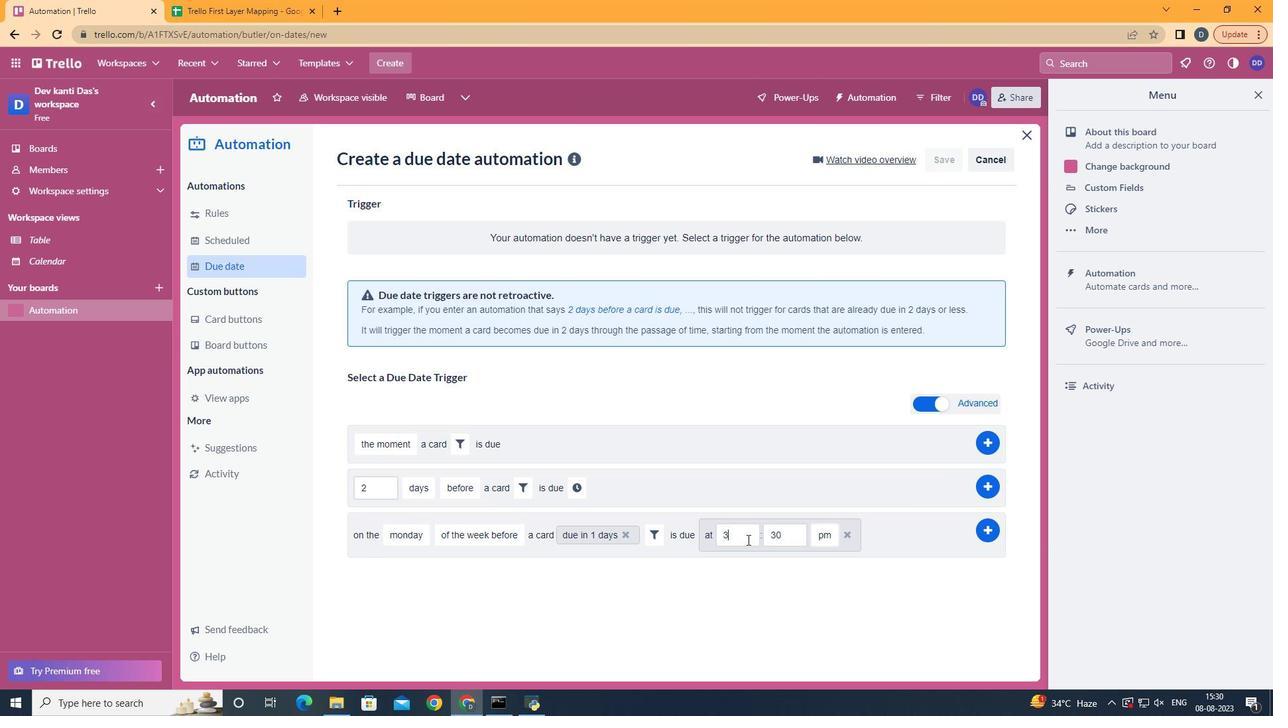 
Action: Mouse pressed left at (747, 539)
Screenshot: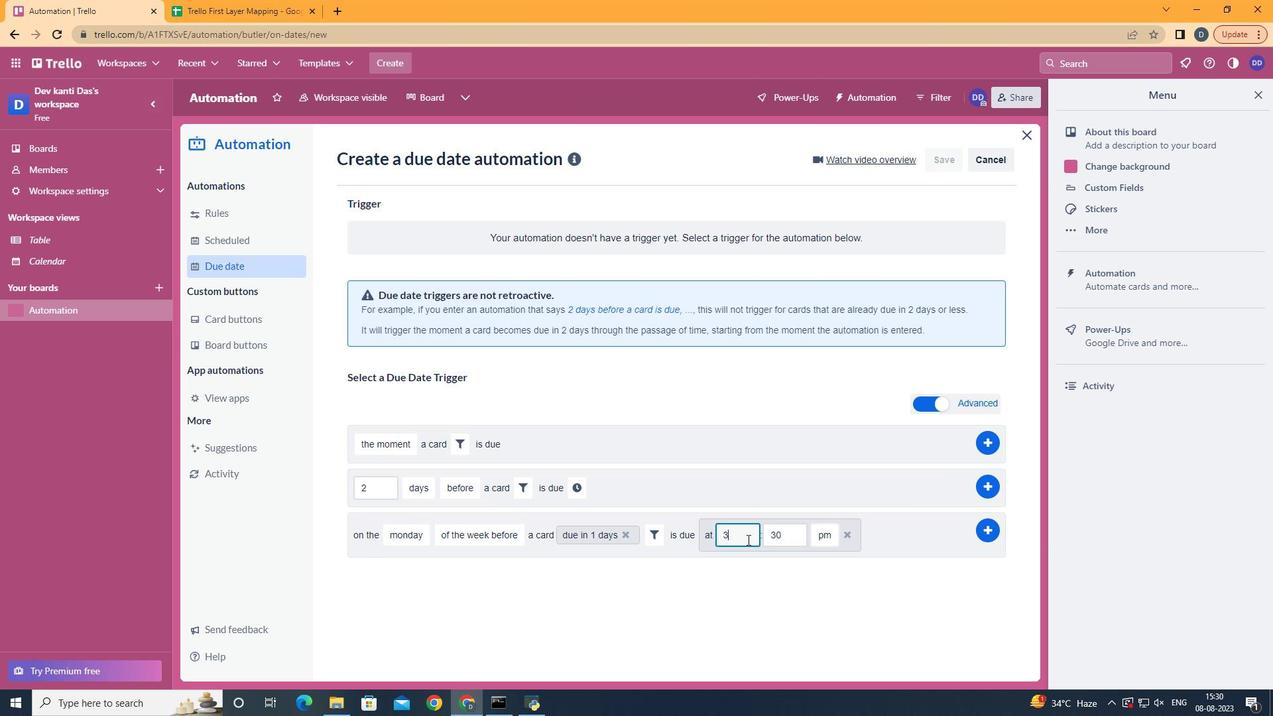 
Action: Mouse moved to (755, 539)
Screenshot: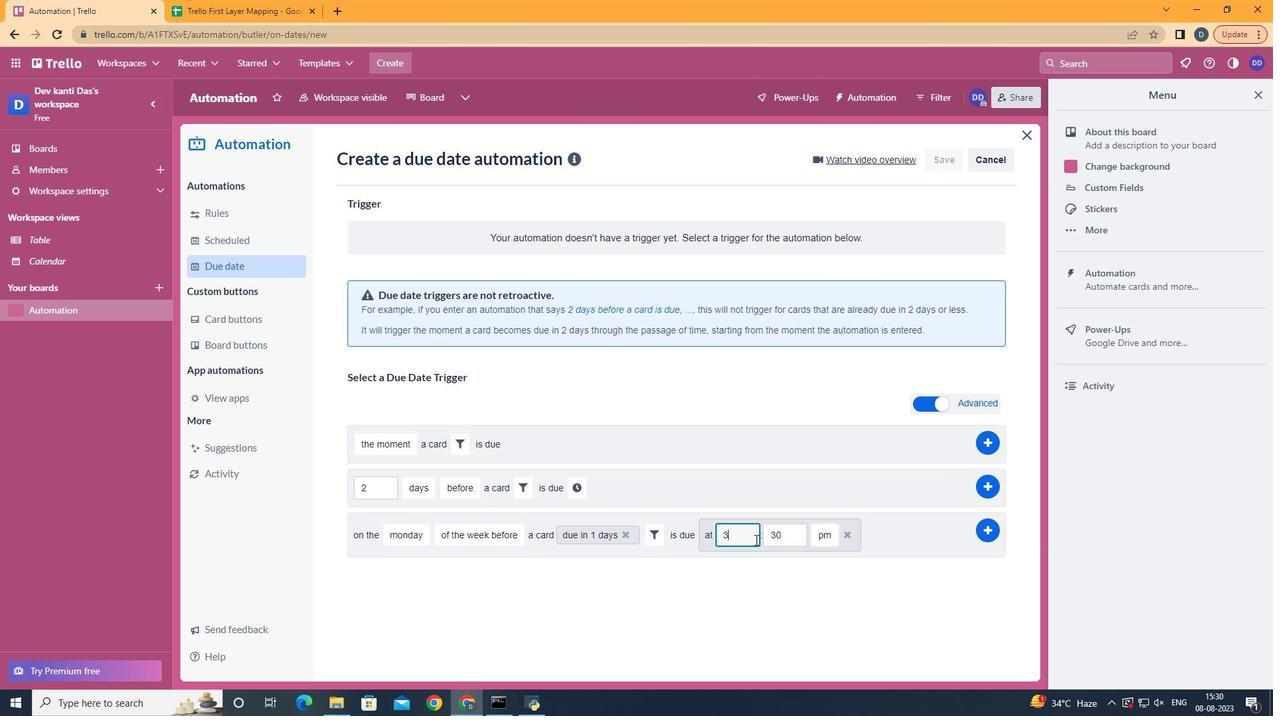 
Action: Key pressed <Key.backspace>11
Screenshot: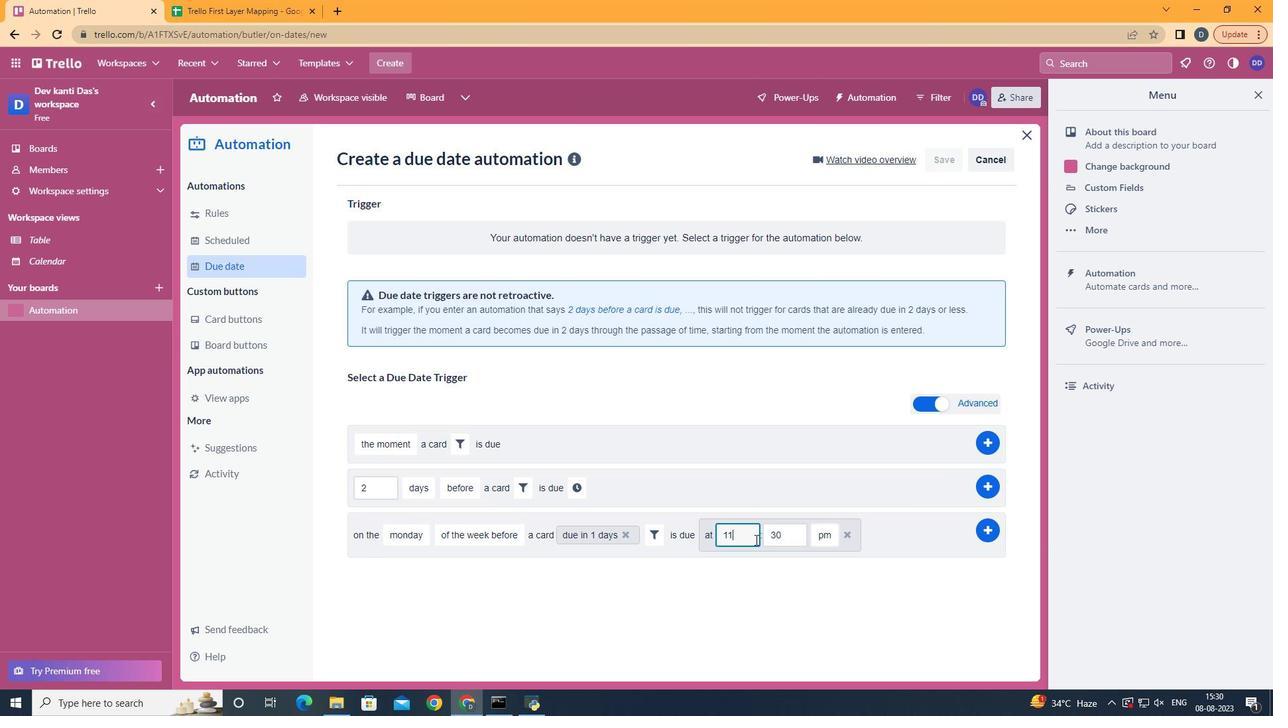 
Action: Mouse moved to (792, 534)
Screenshot: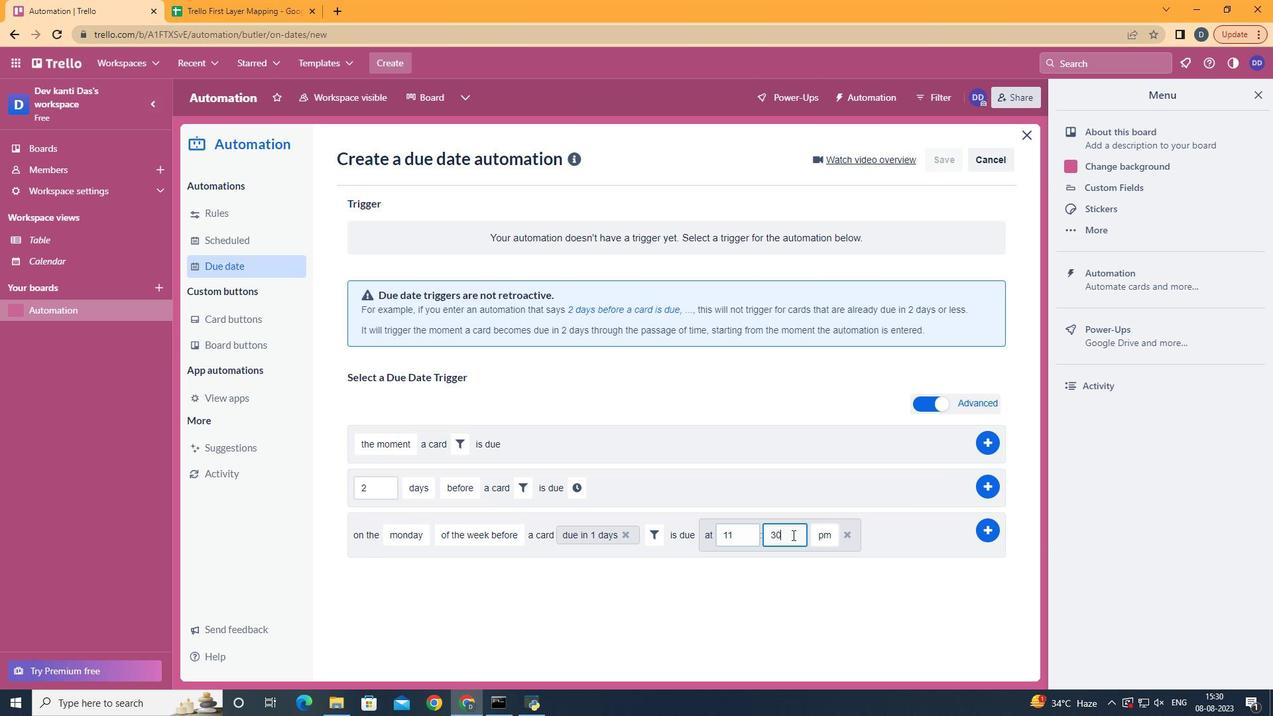 
Action: Mouse pressed left at (792, 534)
Screenshot: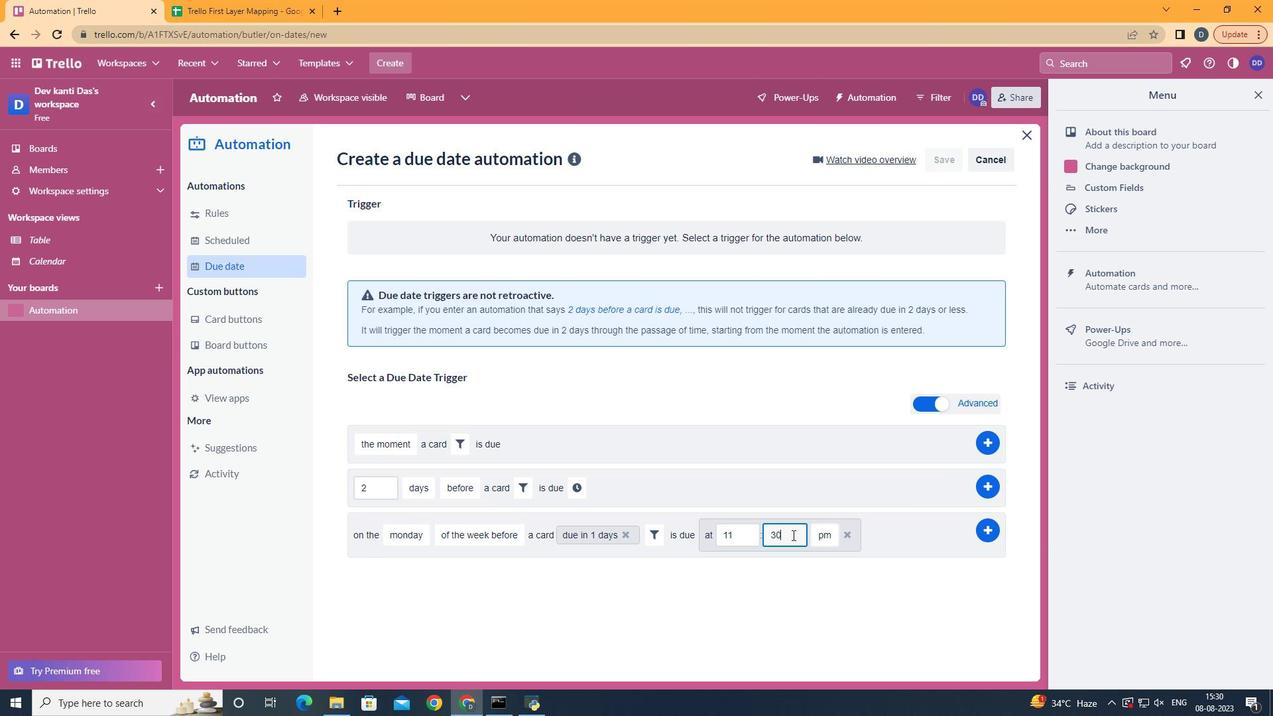 
Action: Mouse moved to (792, 535)
Screenshot: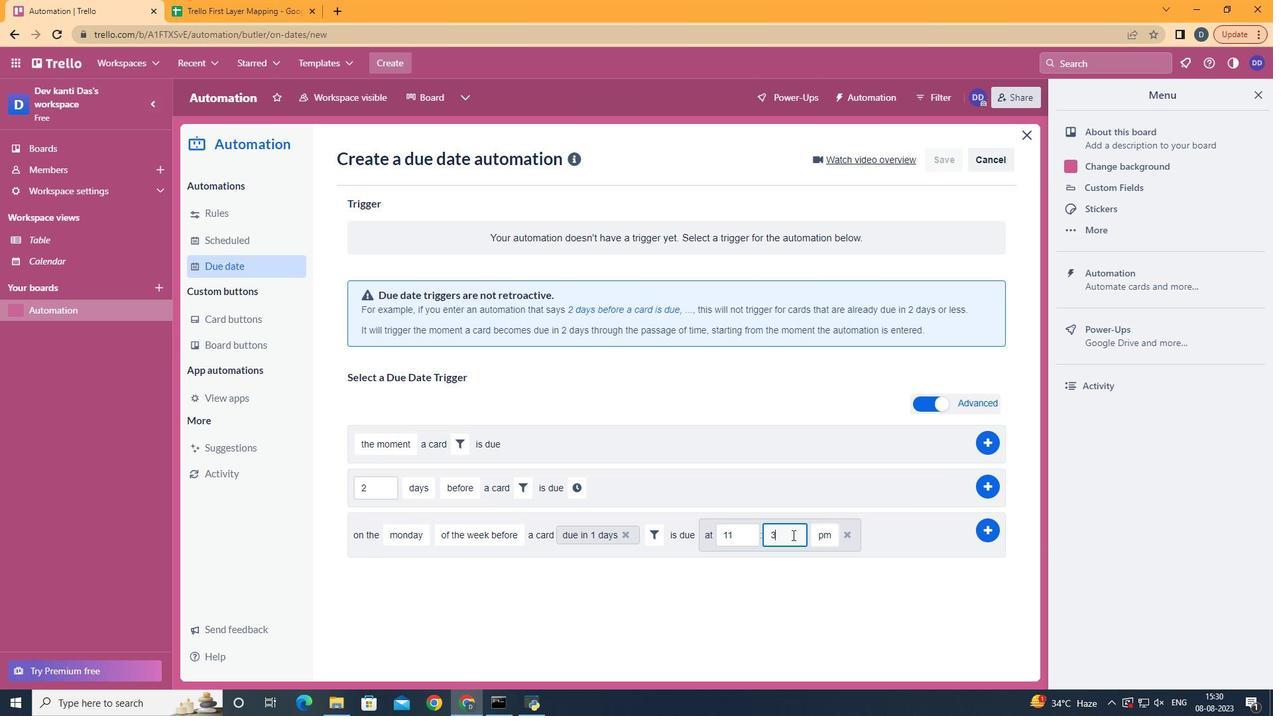 
Action: Key pressed <Key.backspace><Key.backspace>00
Screenshot: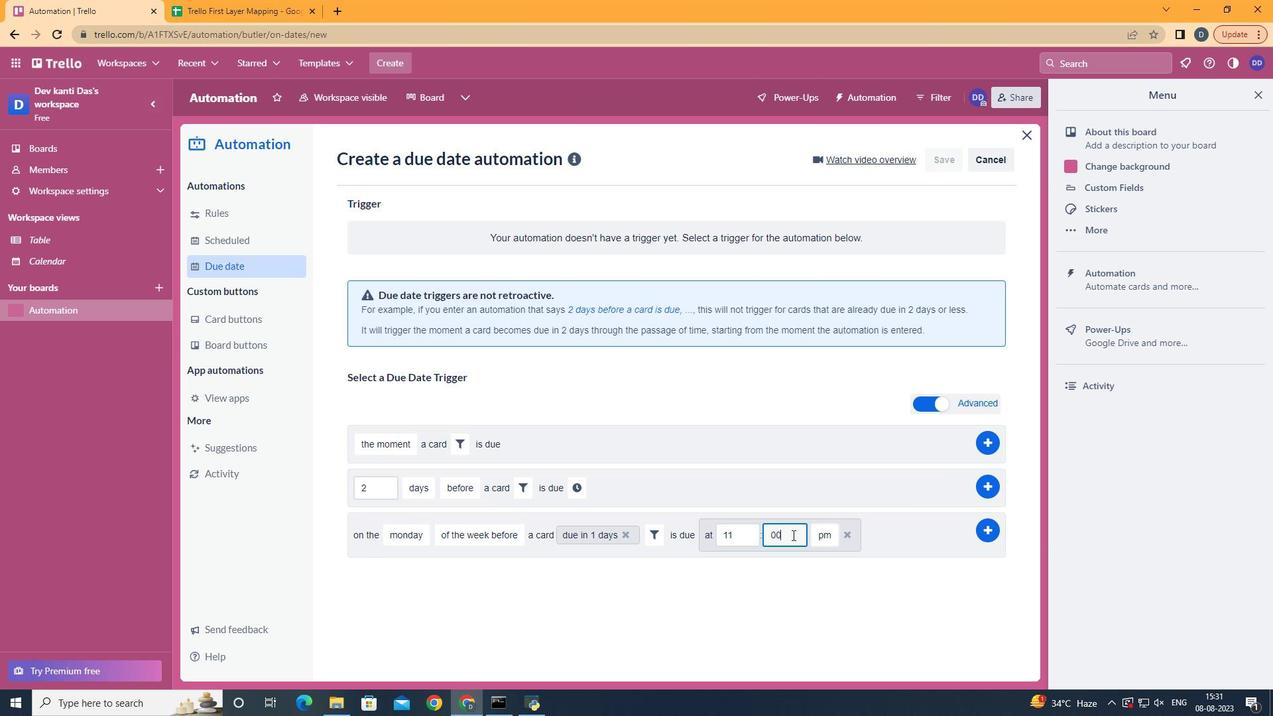
Action: Mouse moved to (825, 560)
Screenshot: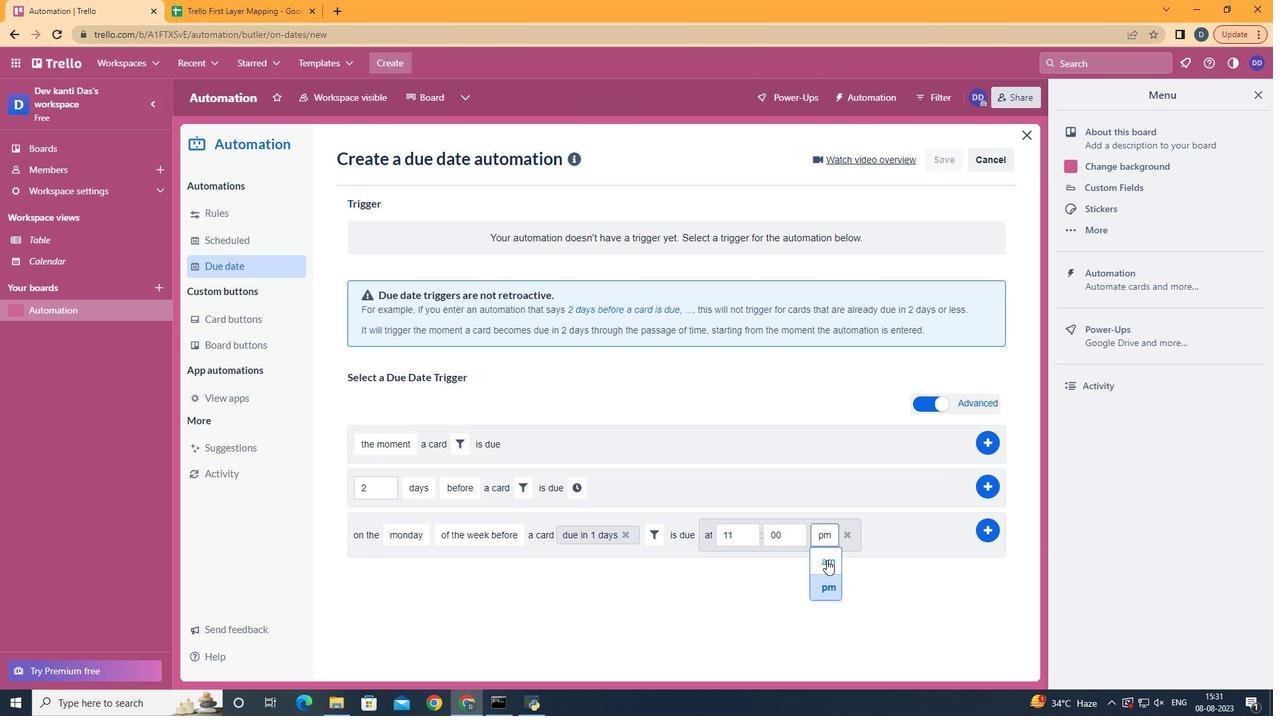 
Action: Mouse pressed left at (825, 560)
Screenshot: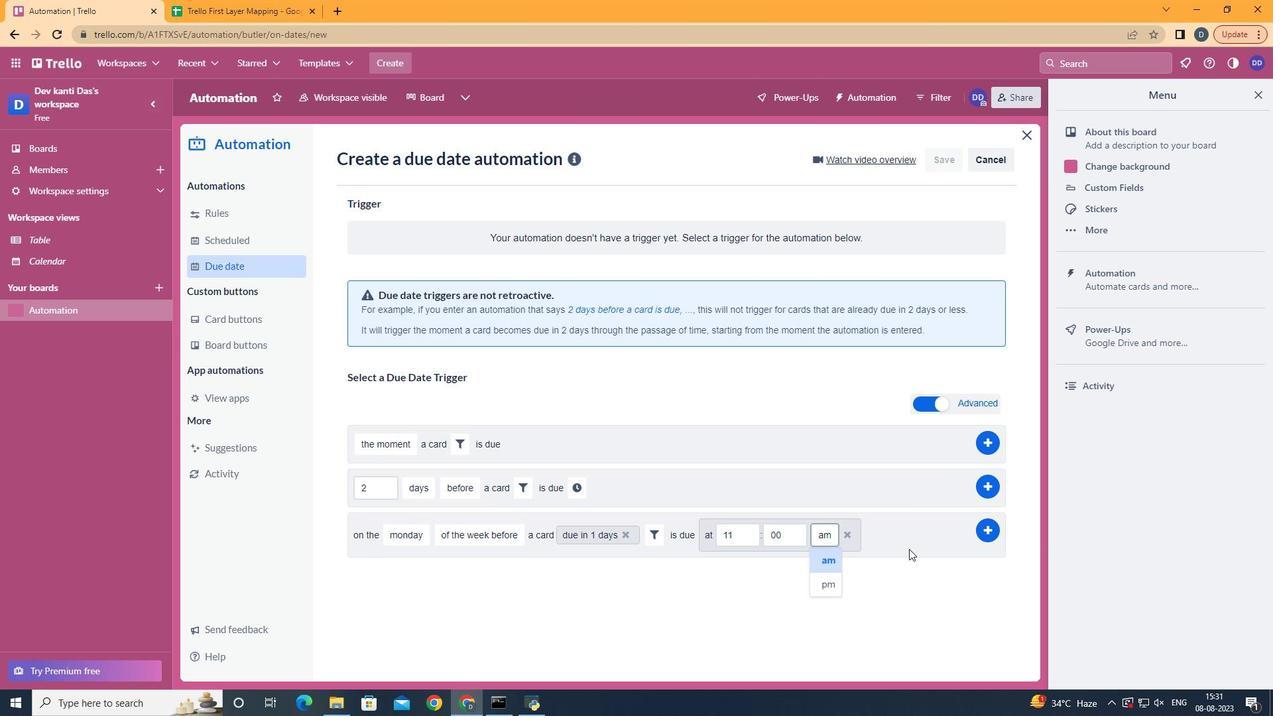 
Action: Mouse moved to (982, 528)
Screenshot: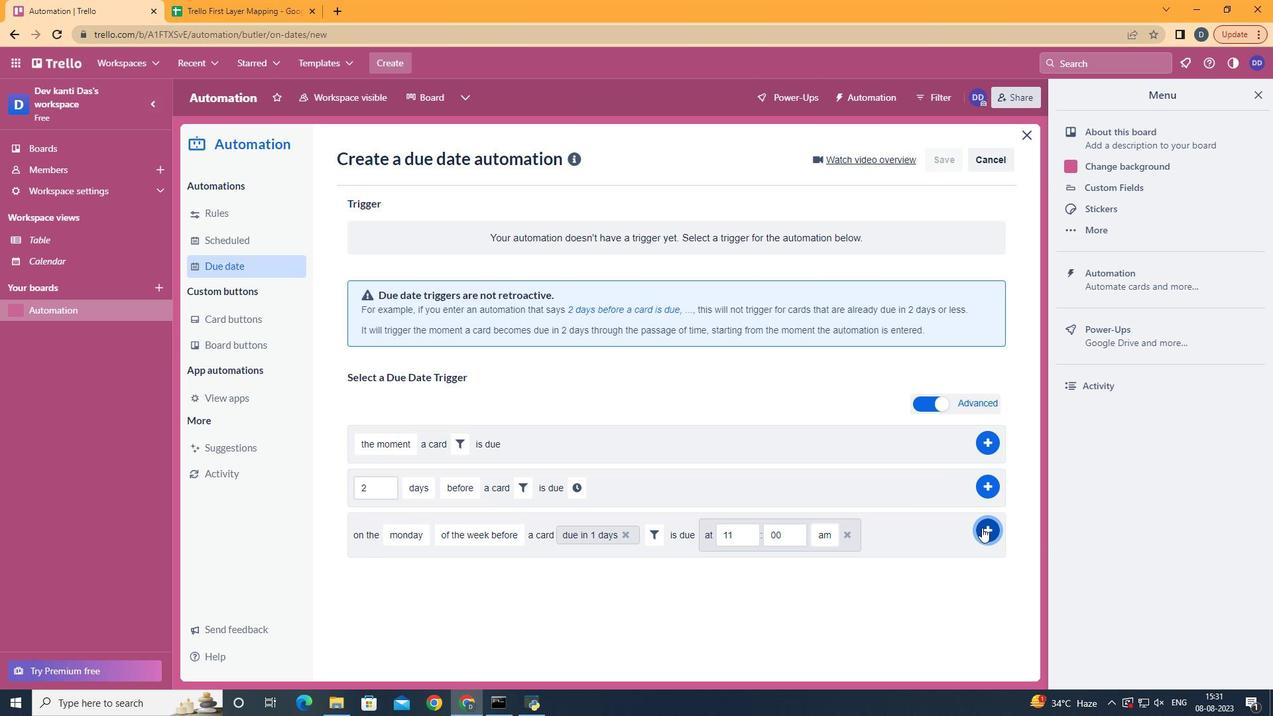 
Action: Mouse pressed left at (982, 528)
Screenshot: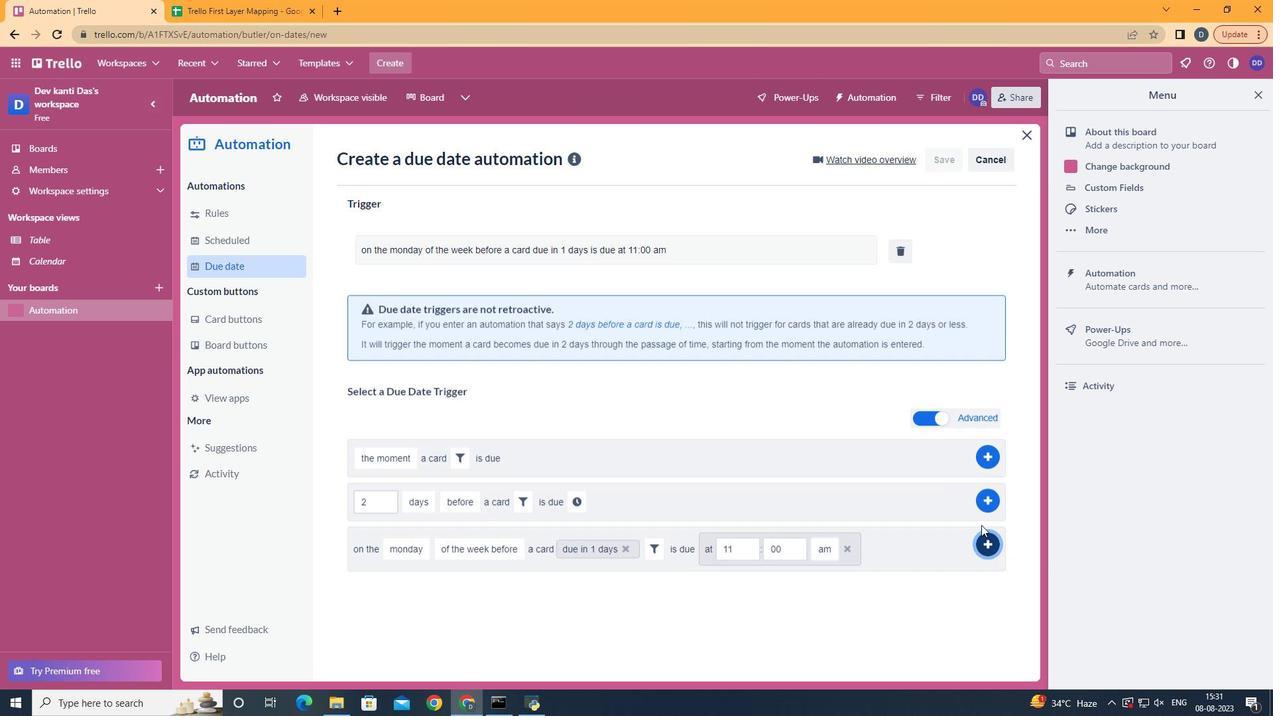 
Action: Mouse moved to (769, 292)
Screenshot: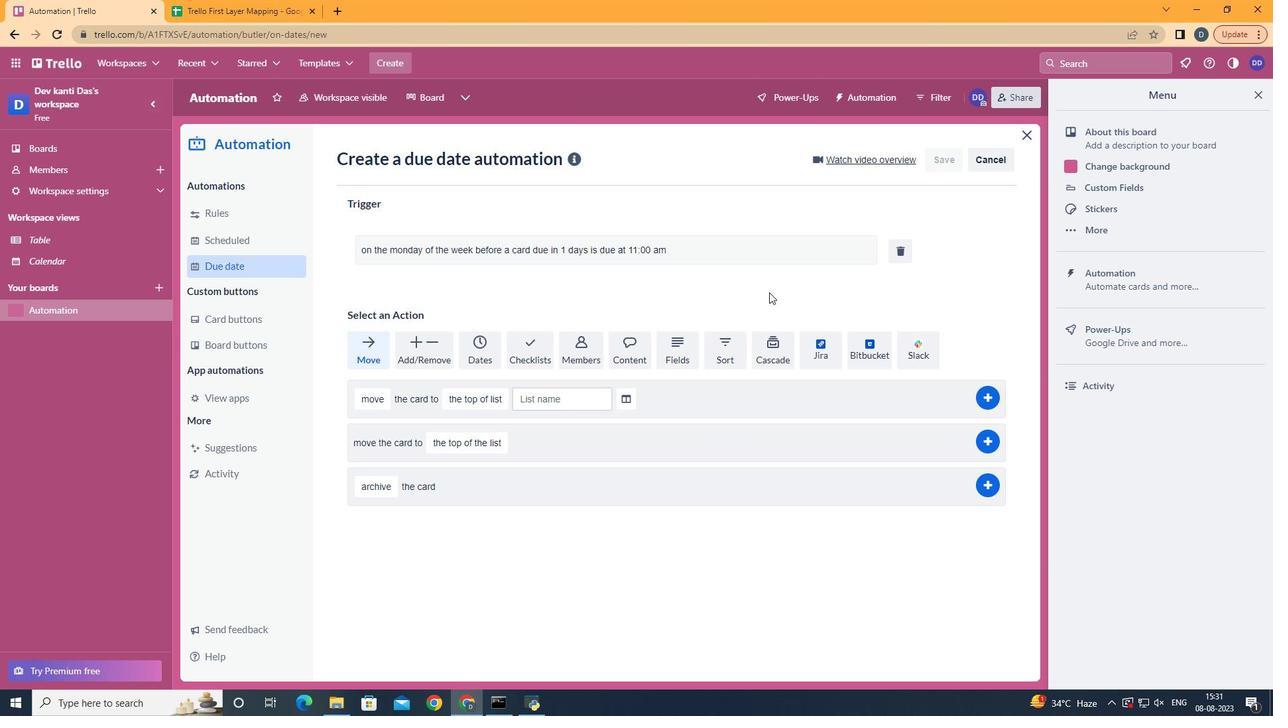 
